 Task: Open Card Landing Page Optimization in Board Sales Forecasting and Budgeting to Workspace Advertising Technology and add a team member Softage.3@softage.net, a label Green, a checklist Home Improvement, an attachment from your computer, a color Green and finally, add a card description 'Plan and execute company team-building workshop' and a comment 'We should approach this task with enthusiasm as it has the potential to generate significant value for our company.'. Add a start date 'Jan 03, 1900' with a due date 'Jan 10, 1900'
Action: Mouse moved to (251, 142)
Screenshot: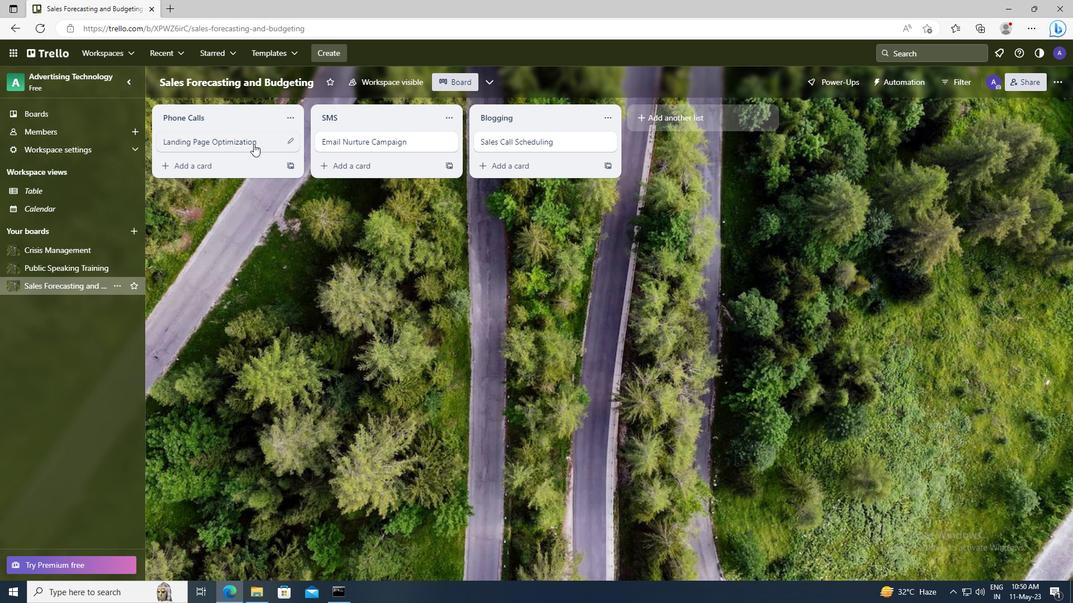 
Action: Mouse pressed left at (251, 142)
Screenshot: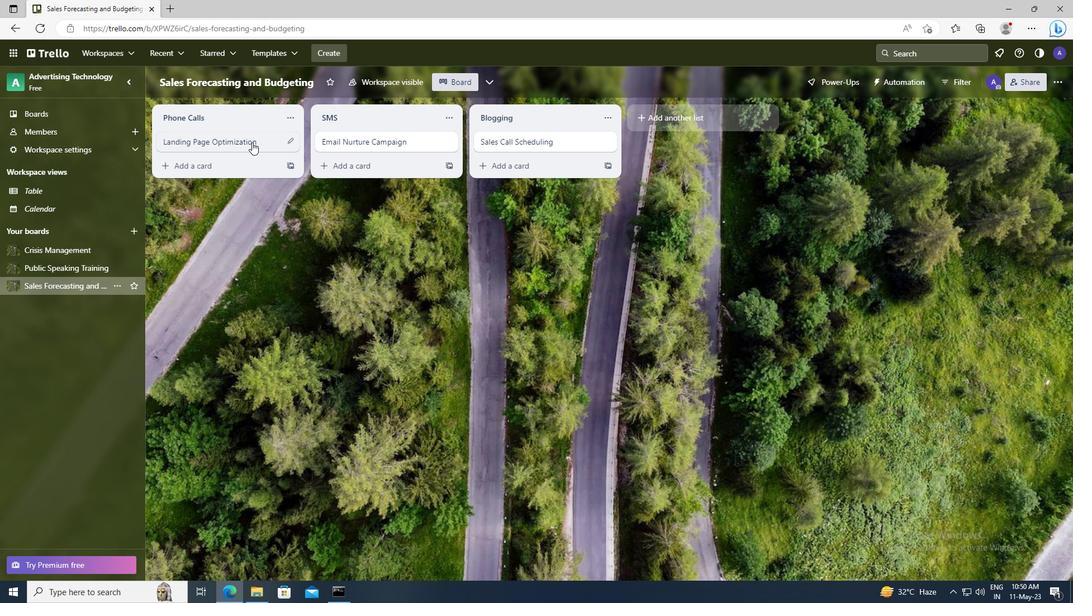 
Action: Mouse moved to (673, 136)
Screenshot: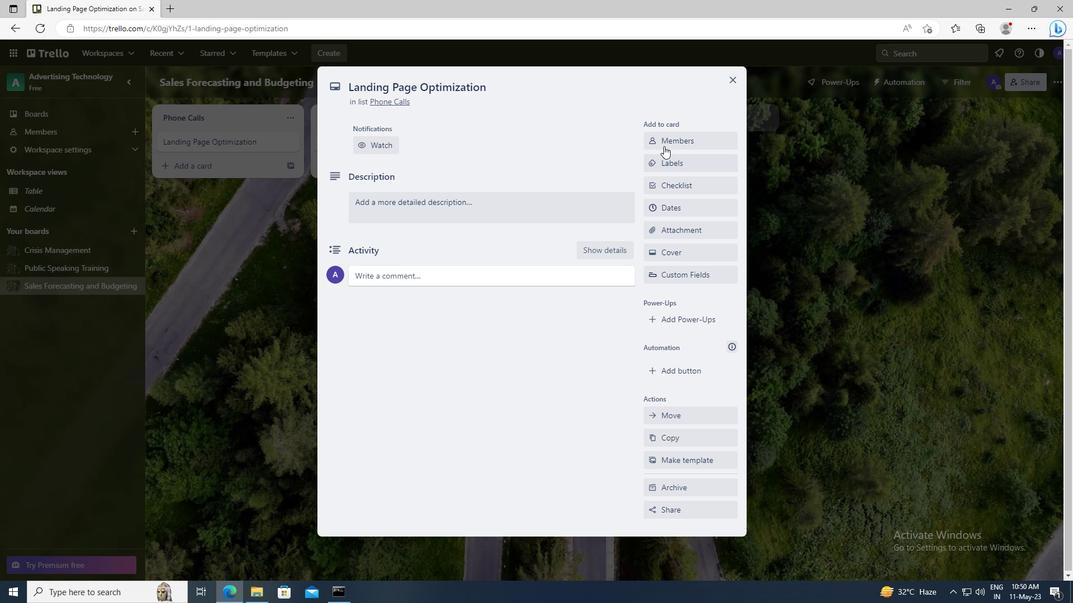 
Action: Mouse pressed left at (673, 136)
Screenshot: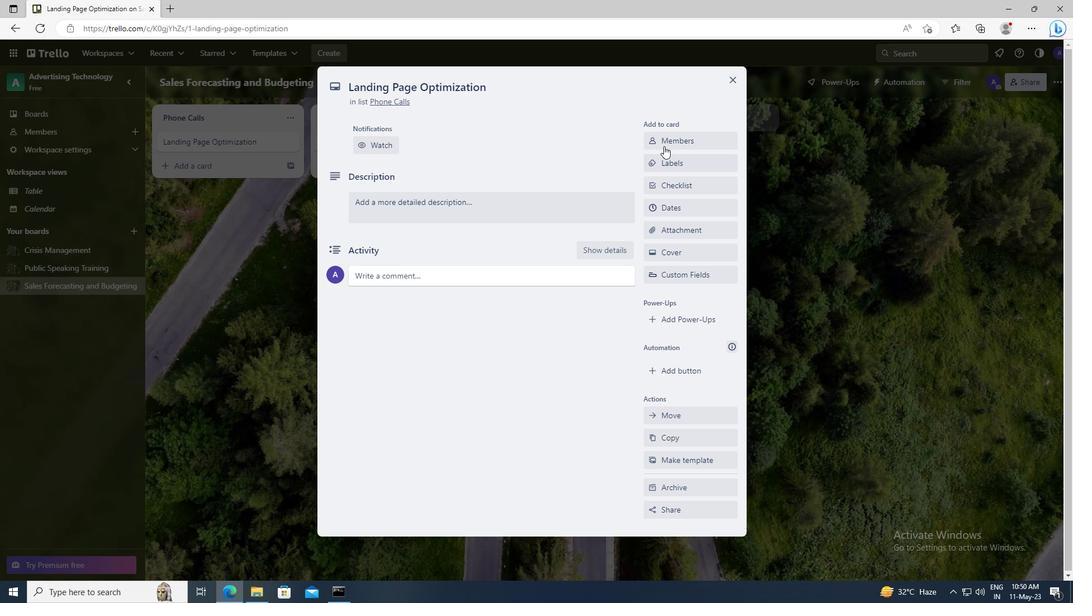 
Action: Mouse moved to (683, 190)
Screenshot: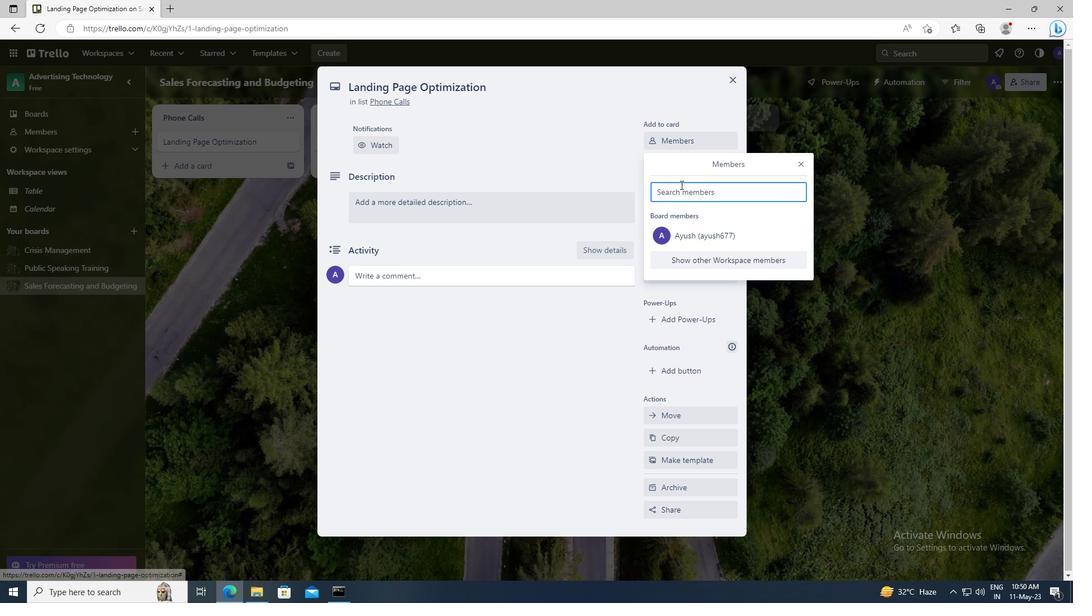 
Action: Mouse pressed left at (683, 190)
Screenshot: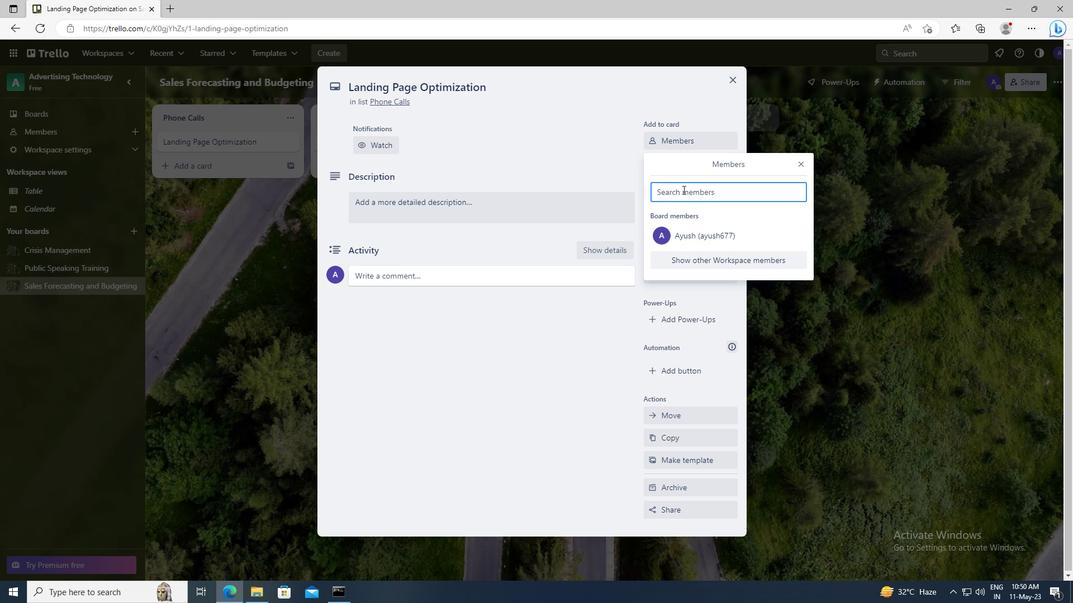 
Action: Key pressed <Key.shift>SOFTAGE.3
Screenshot: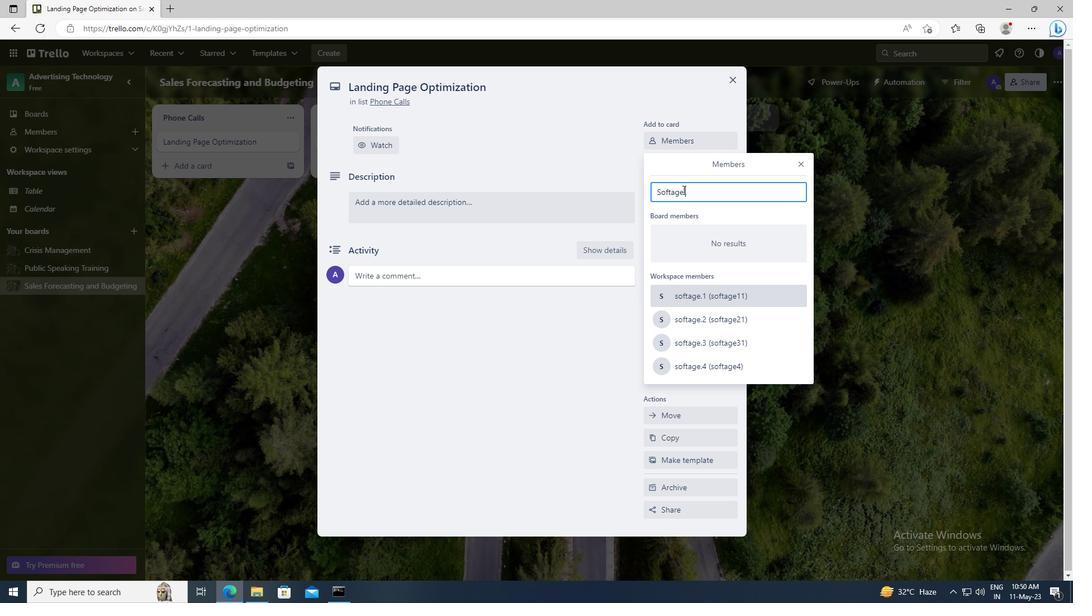 
Action: Mouse moved to (699, 299)
Screenshot: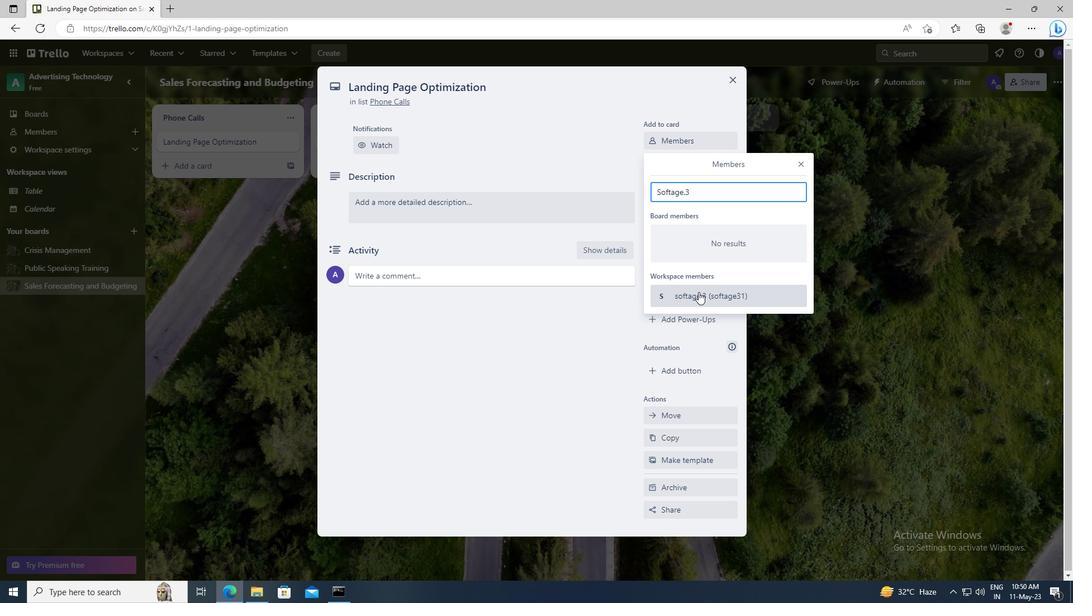 
Action: Mouse pressed left at (699, 299)
Screenshot: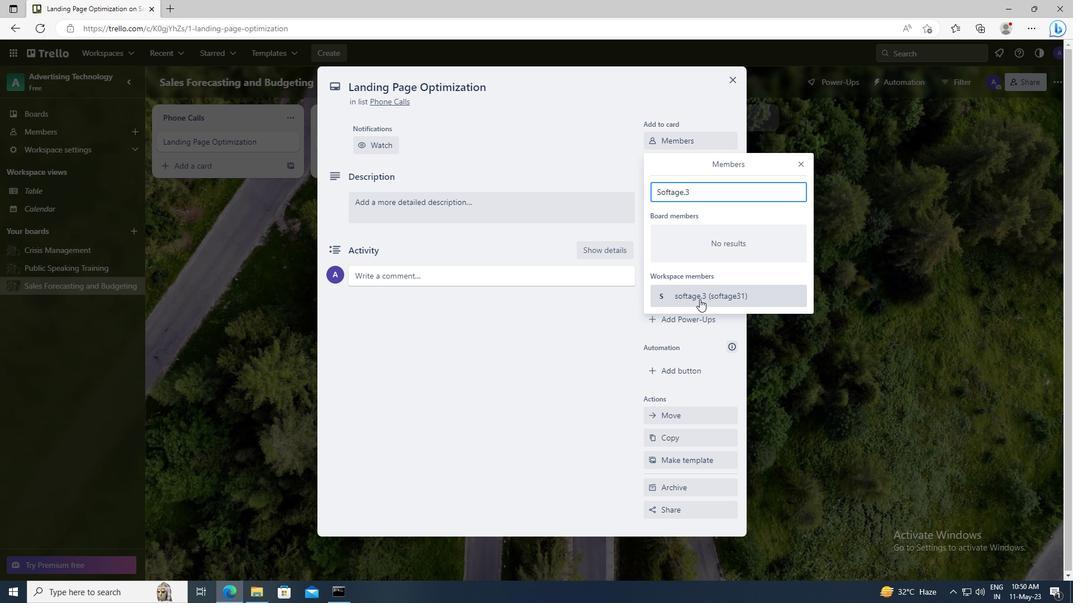 
Action: Mouse moved to (800, 164)
Screenshot: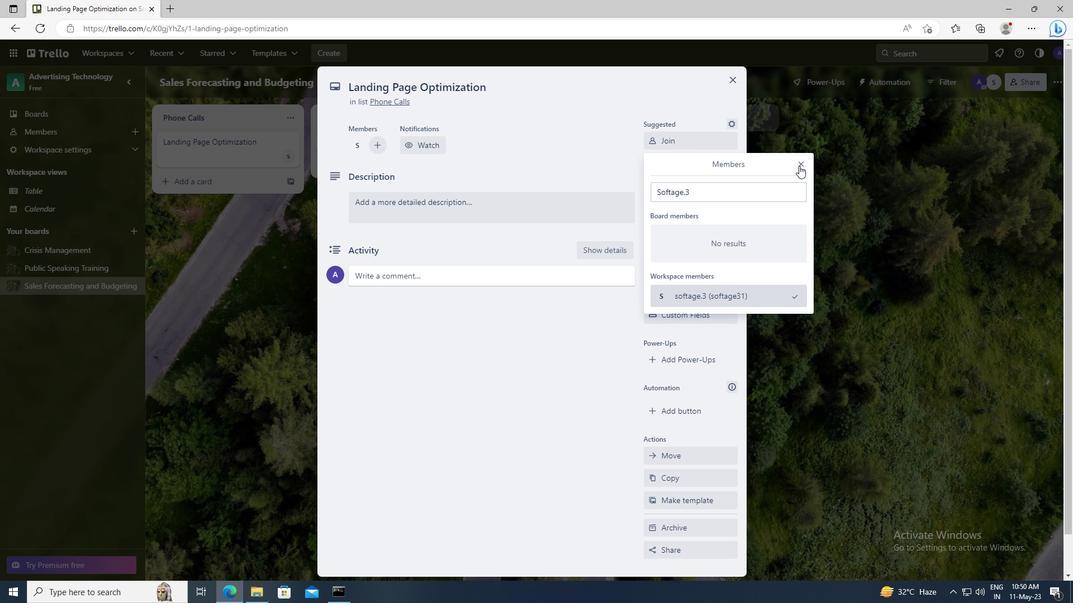 
Action: Mouse pressed left at (800, 164)
Screenshot: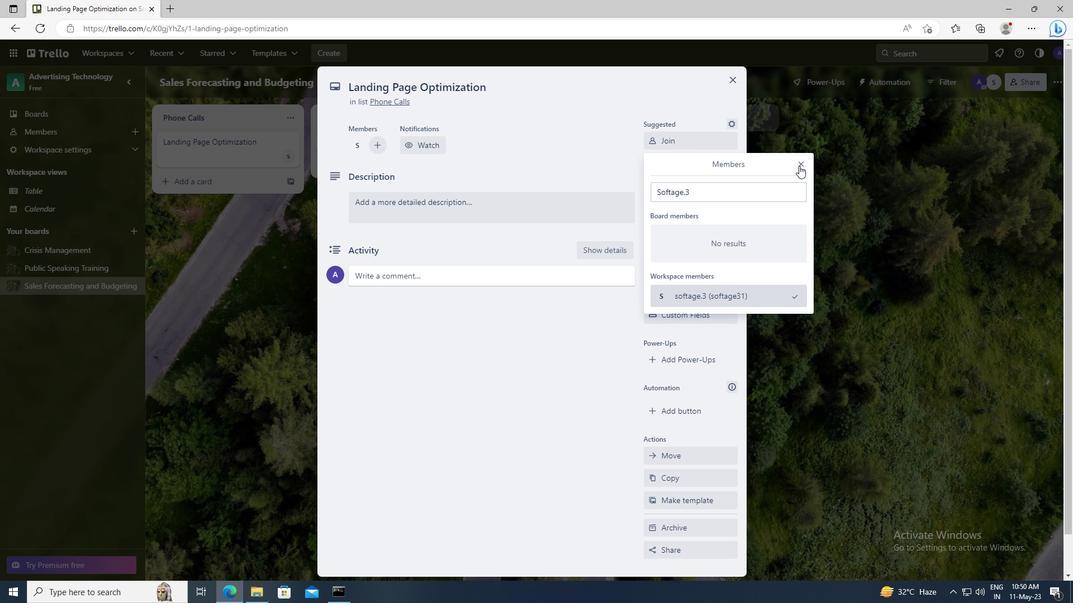 
Action: Mouse moved to (687, 197)
Screenshot: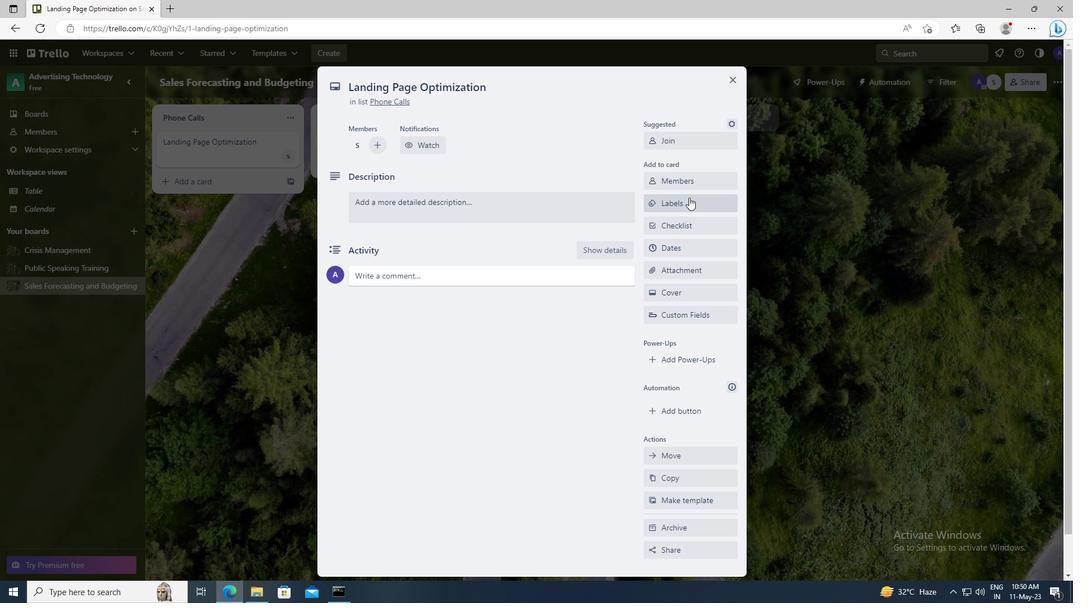 
Action: Mouse pressed left at (687, 197)
Screenshot: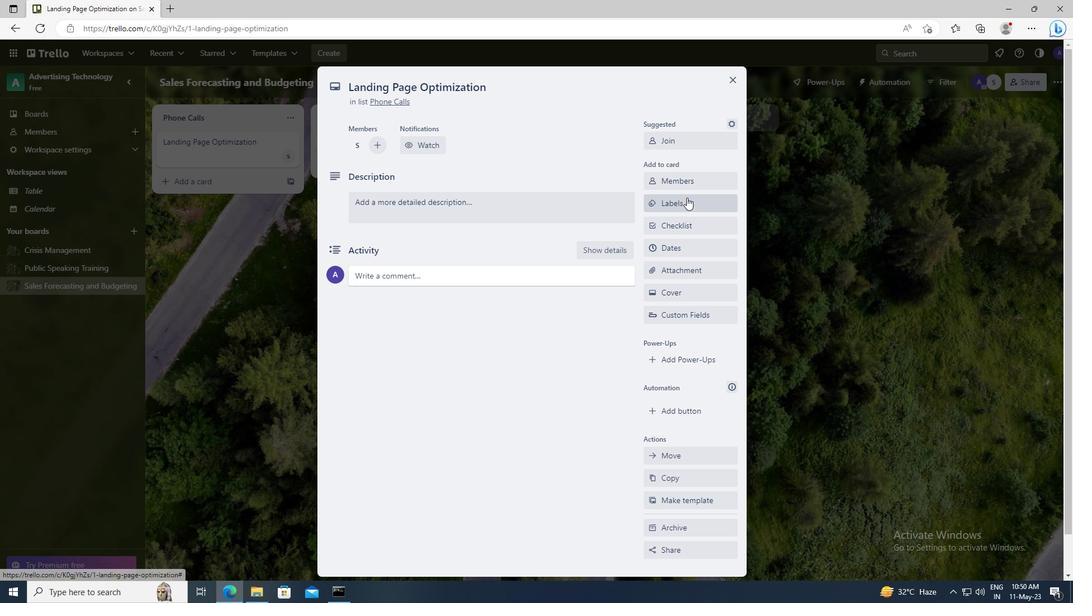 
Action: Mouse moved to (713, 423)
Screenshot: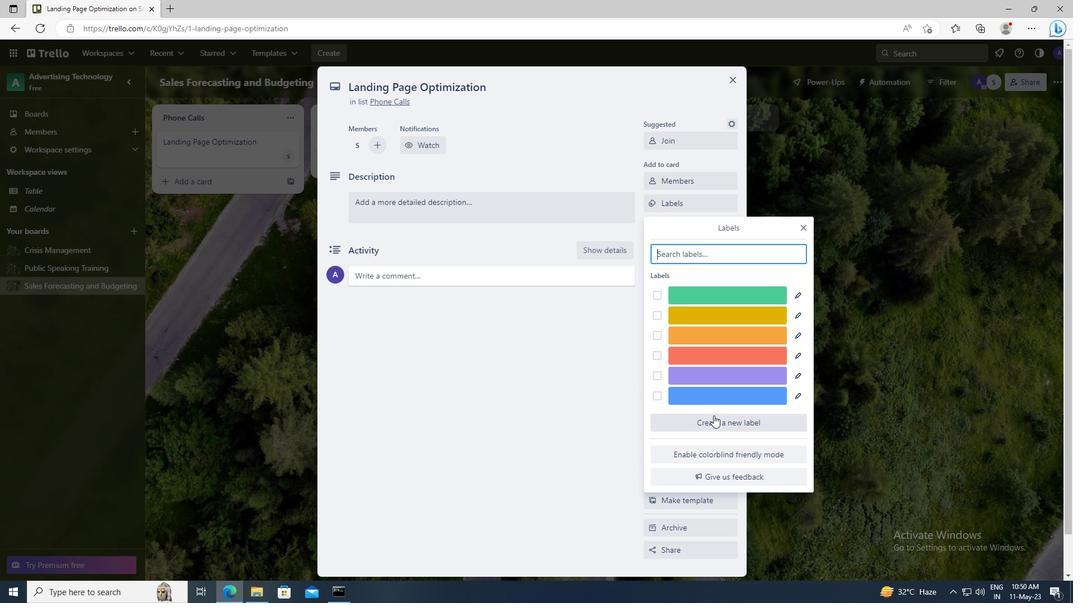 
Action: Mouse pressed left at (713, 423)
Screenshot: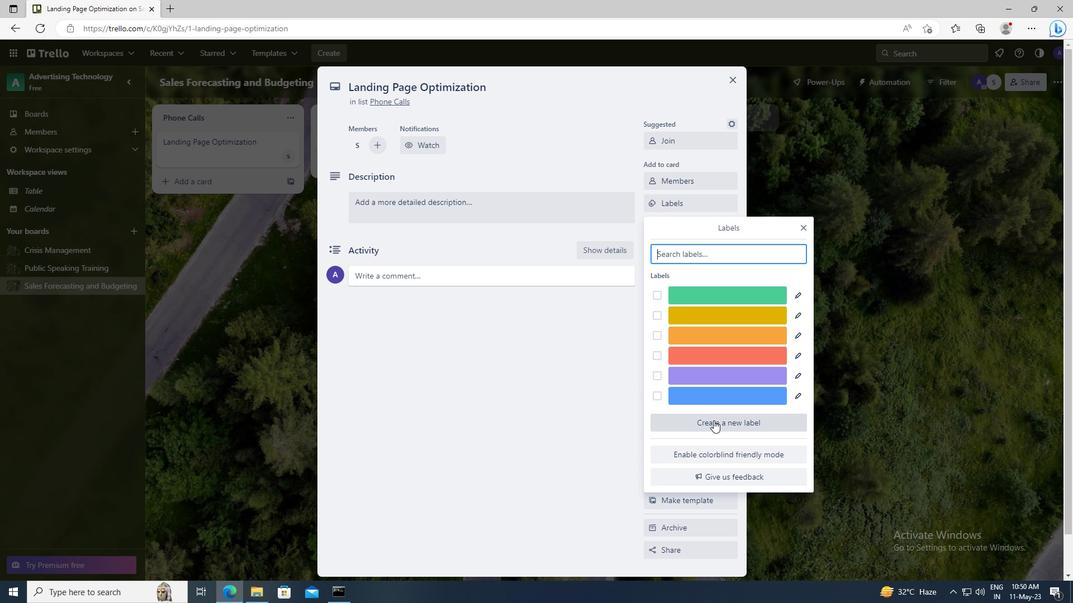 
Action: Mouse moved to (669, 392)
Screenshot: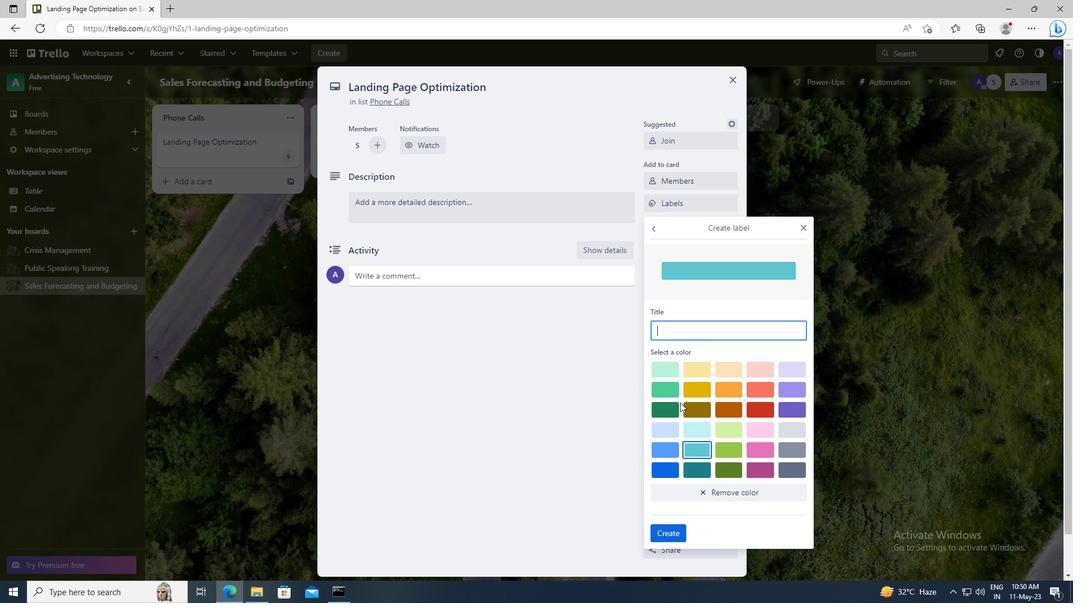 
Action: Mouse pressed left at (669, 392)
Screenshot: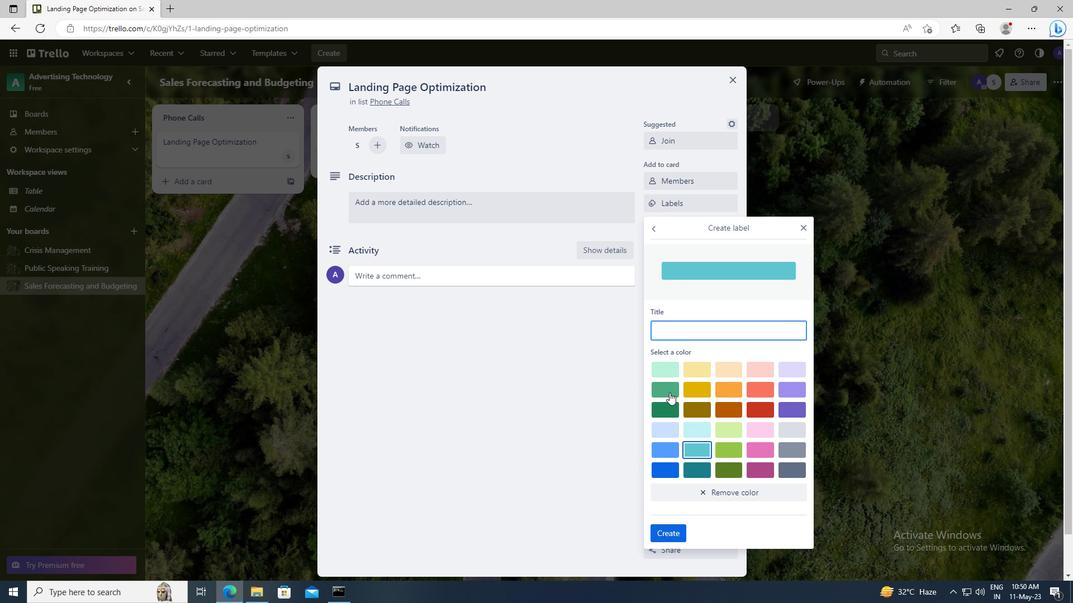 
Action: Mouse moved to (671, 535)
Screenshot: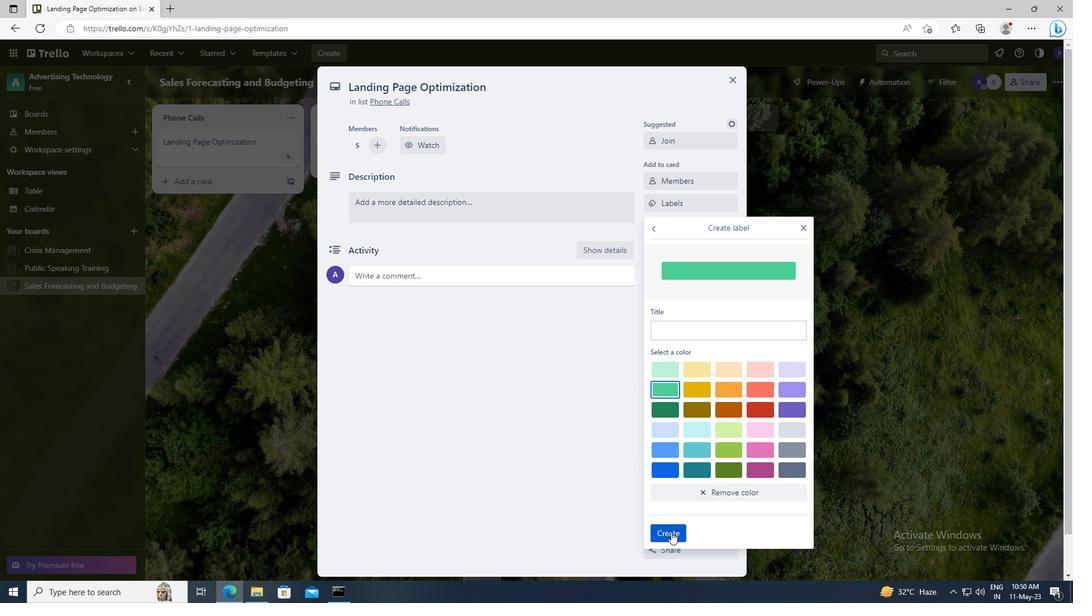
Action: Mouse pressed left at (671, 535)
Screenshot: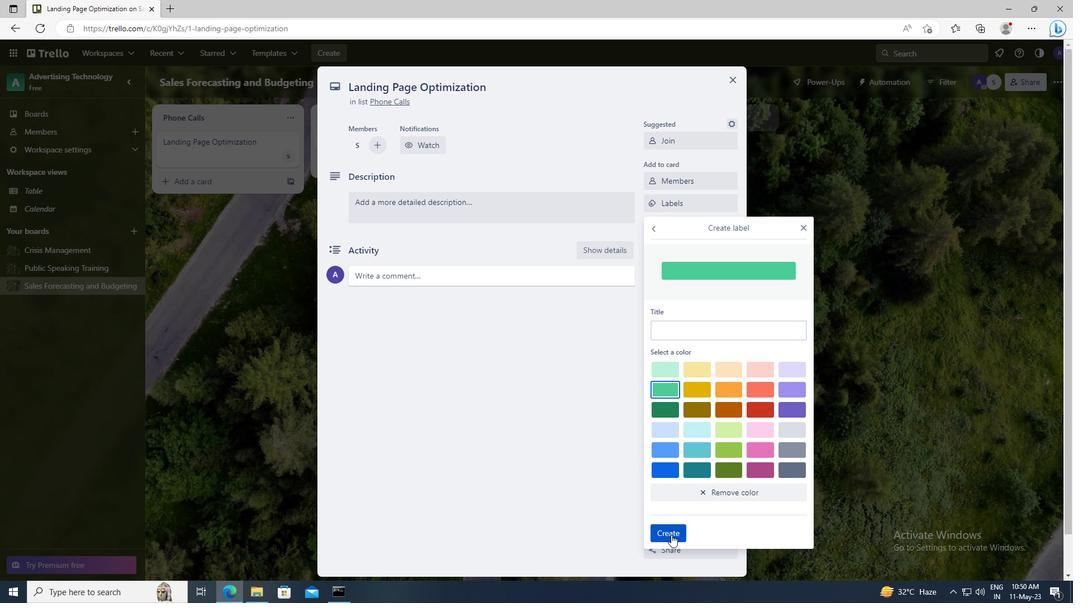 
Action: Mouse moved to (803, 225)
Screenshot: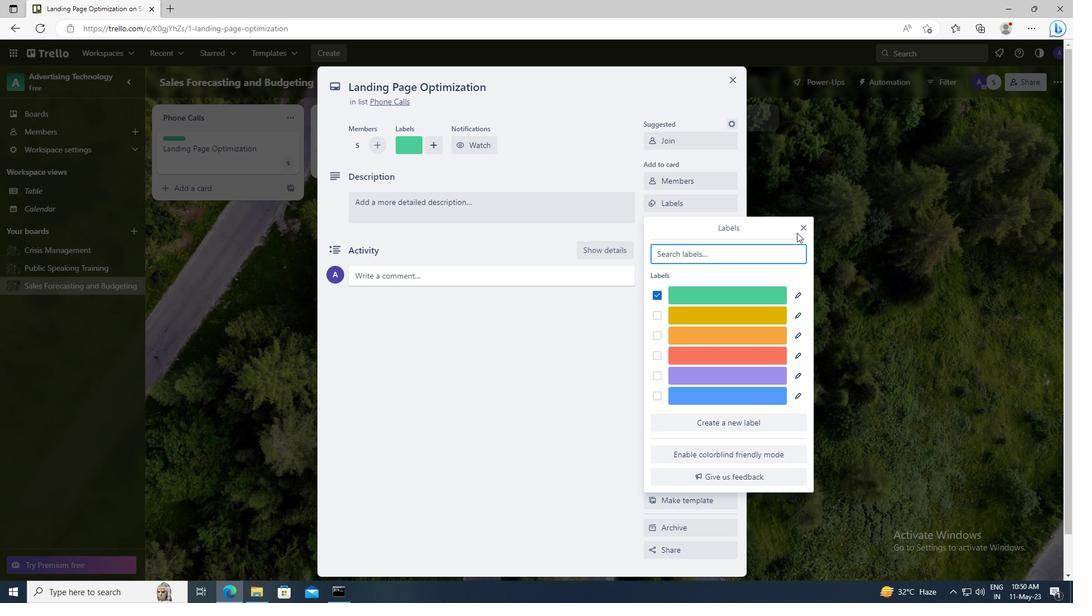 
Action: Mouse pressed left at (803, 225)
Screenshot: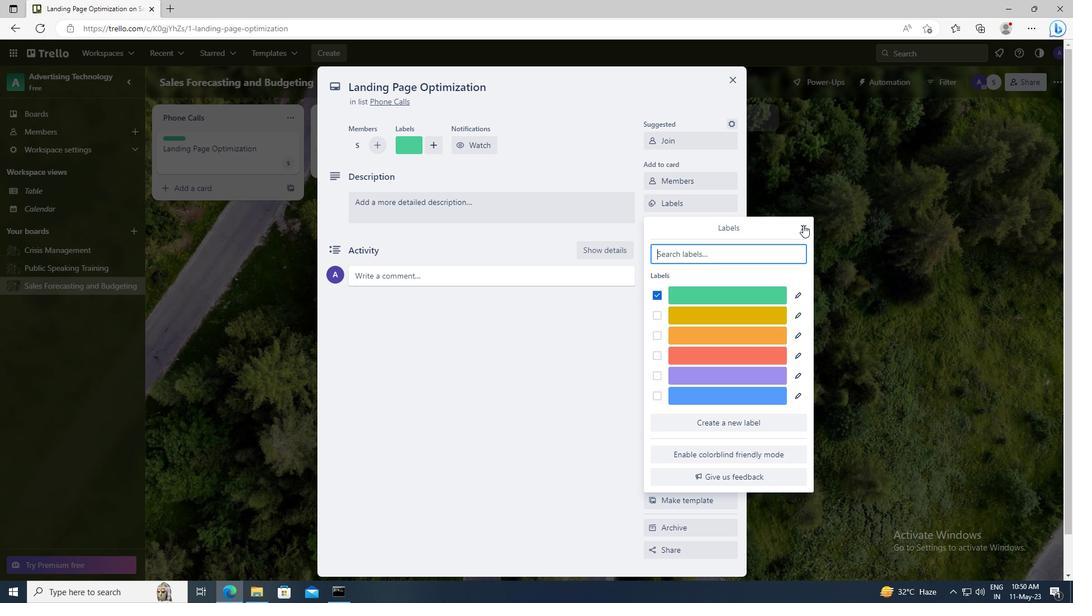 
Action: Mouse moved to (689, 220)
Screenshot: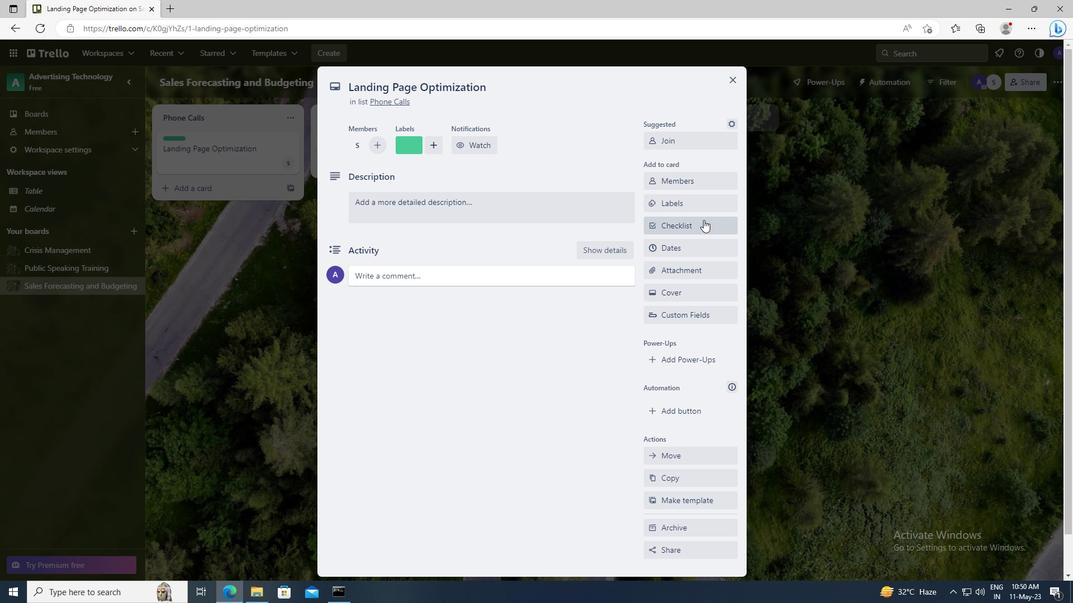 
Action: Mouse pressed left at (689, 220)
Screenshot: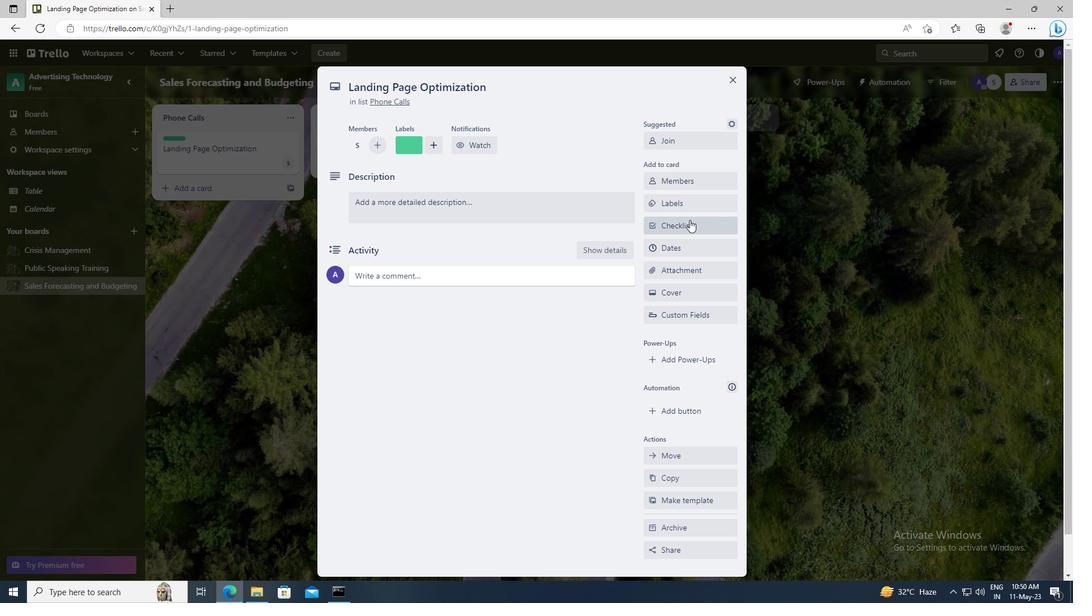 
Action: Key pressed <Key.shift>HOME<Key.space><Key.shift>IMPROVEMENT
Screenshot: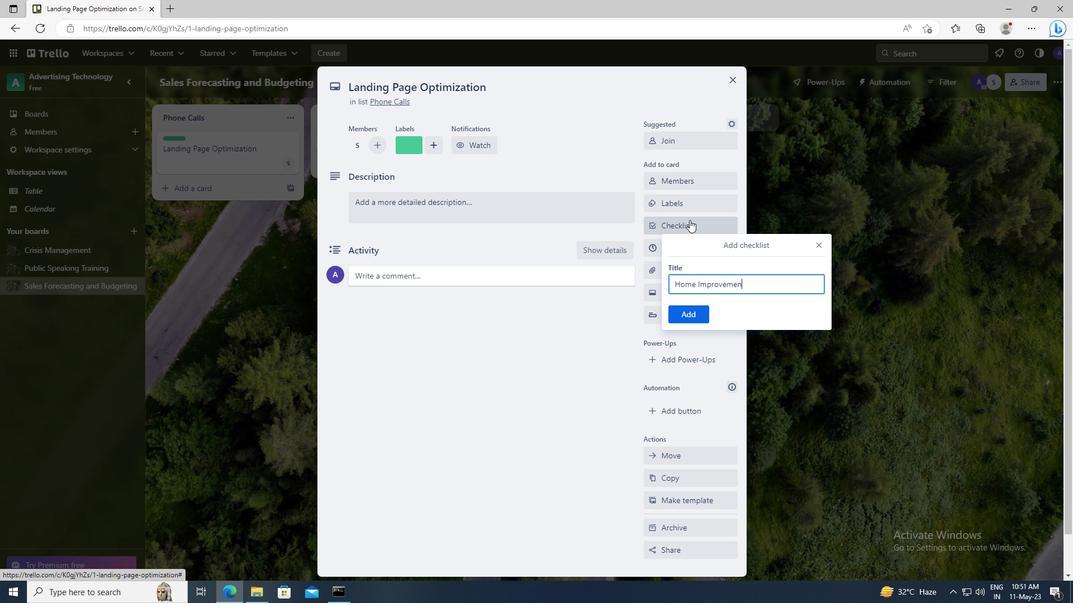 
Action: Mouse moved to (686, 314)
Screenshot: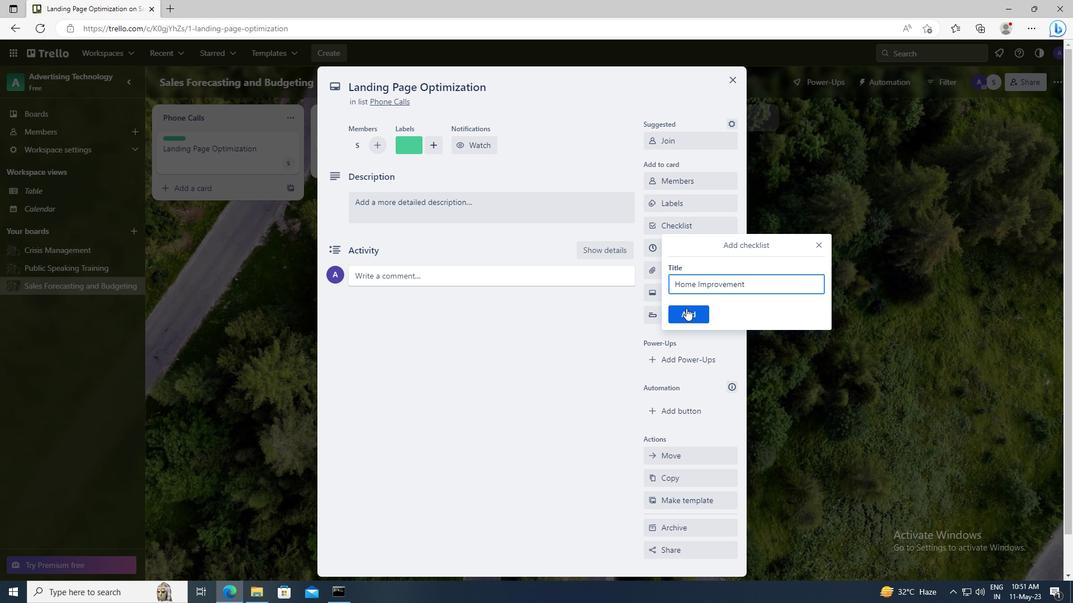 
Action: Mouse pressed left at (686, 314)
Screenshot: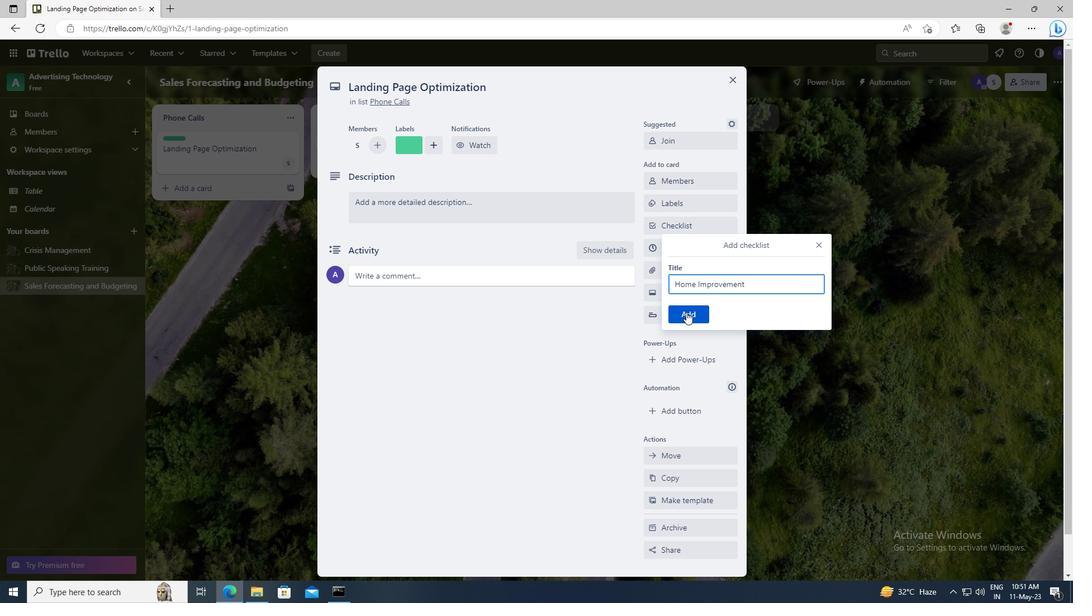 
Action: Mouse moved to (681, 269)
Screenshot: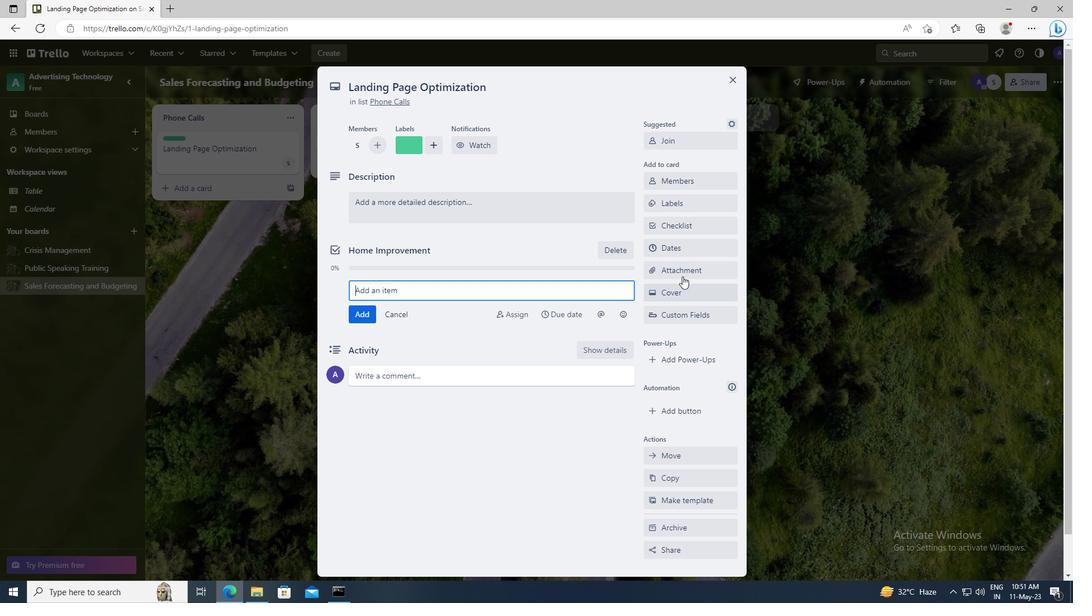 
Action: Mouse pressed left at (681, 269)
Screenshot: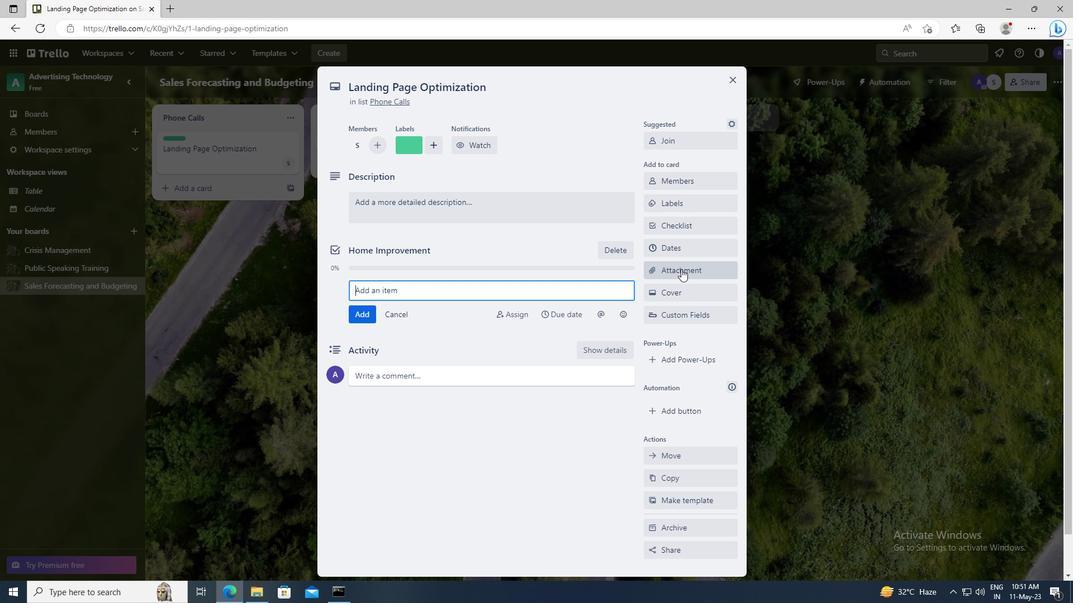 
Action: Mouse moved to (684, 318)
Screenshot: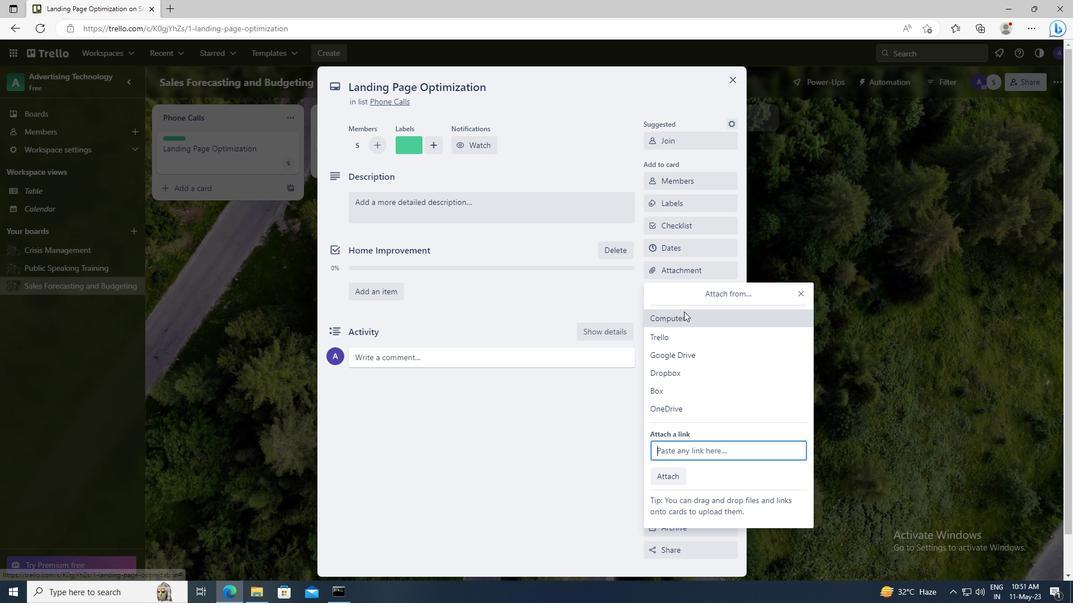 
Action: Mouse pressed left at (684, 318)
Screenshot: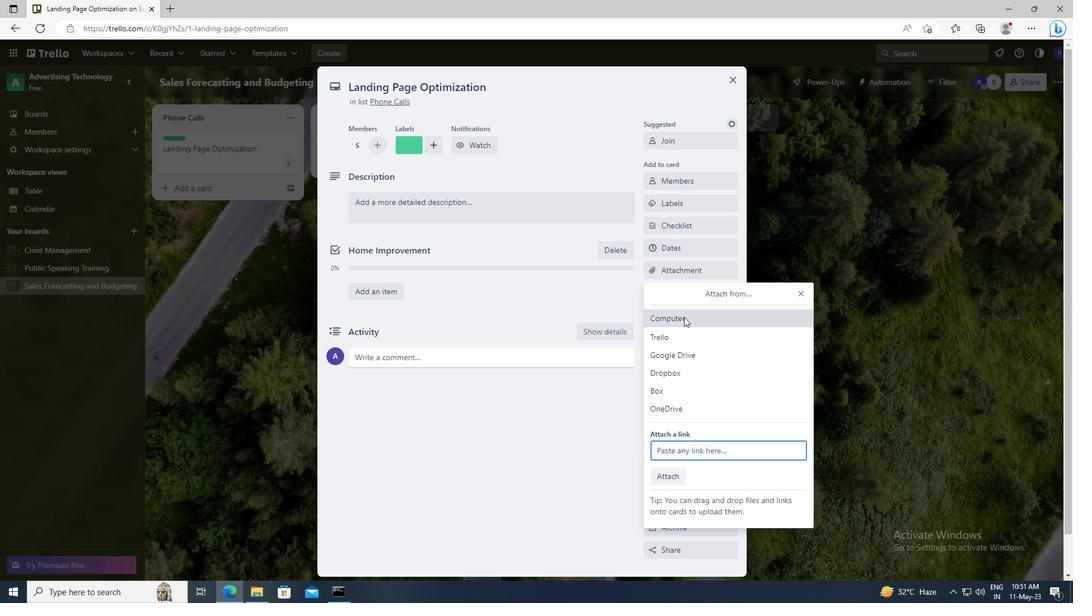 
Action: Mouse moved to (299, 98)
Screenshot: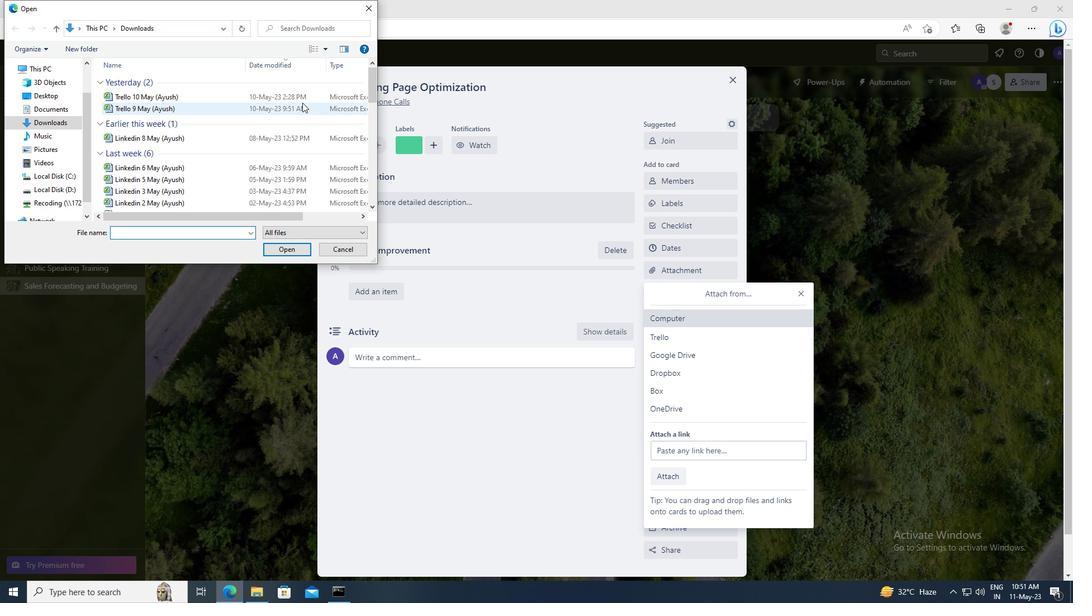 
Action: Mouse pressed left at (299, 98)
Screenshot: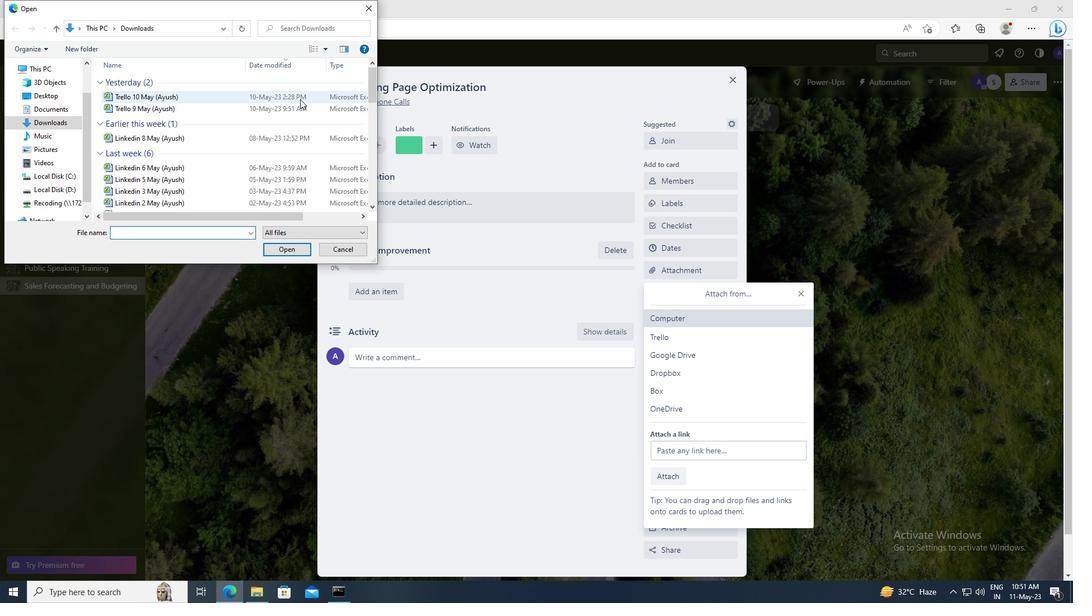 
Action: Mouse moved to (293, 249)
Screenshot: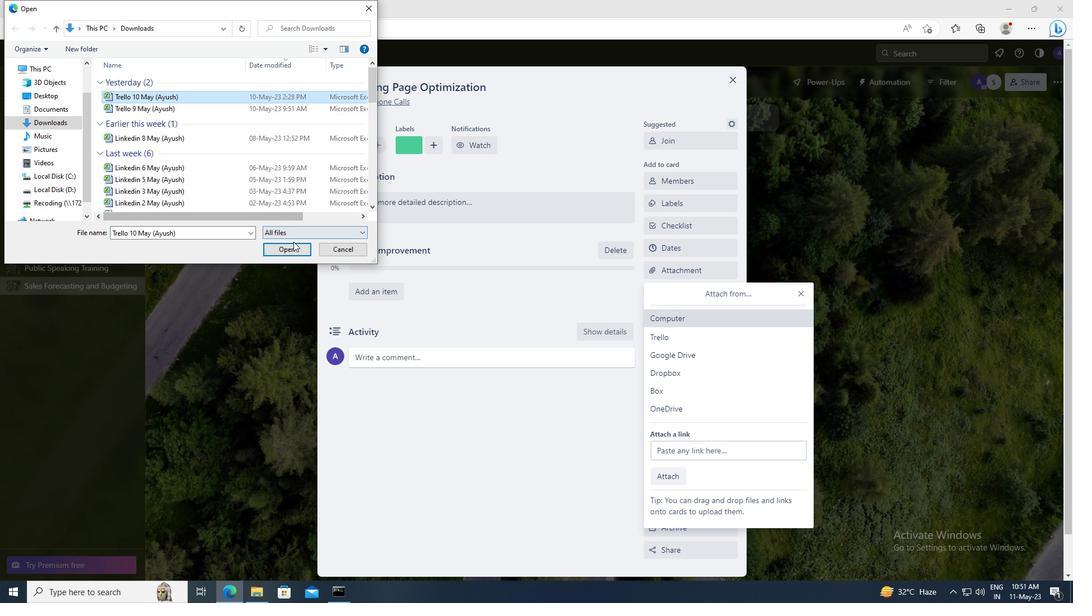 
Action: Mouse pressed left at (293, 249)
Screenshot: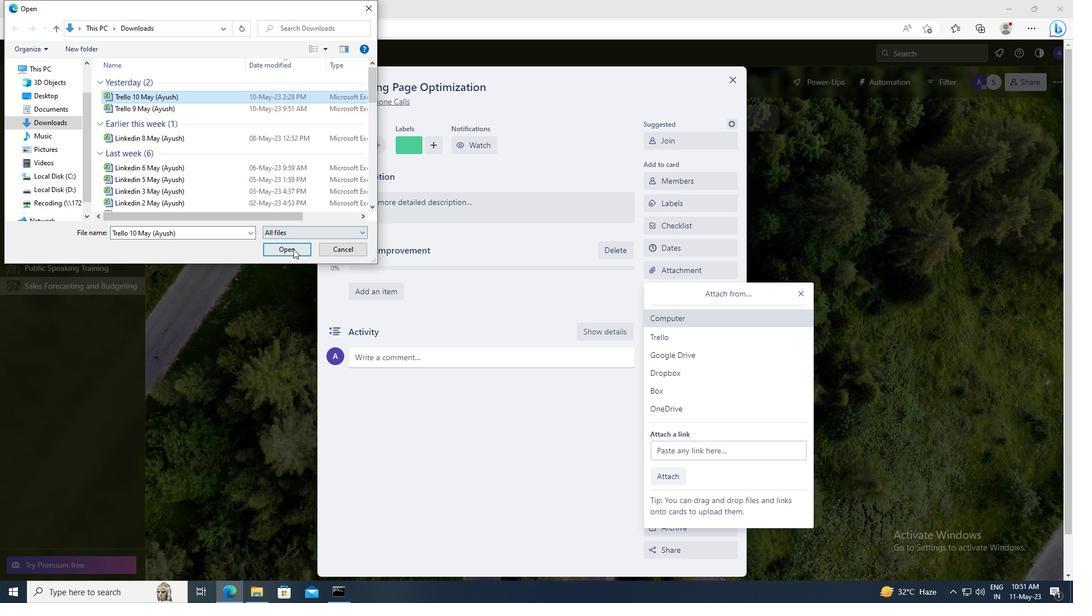 
Action: Mouse moved to (659, 295)
Screenshot: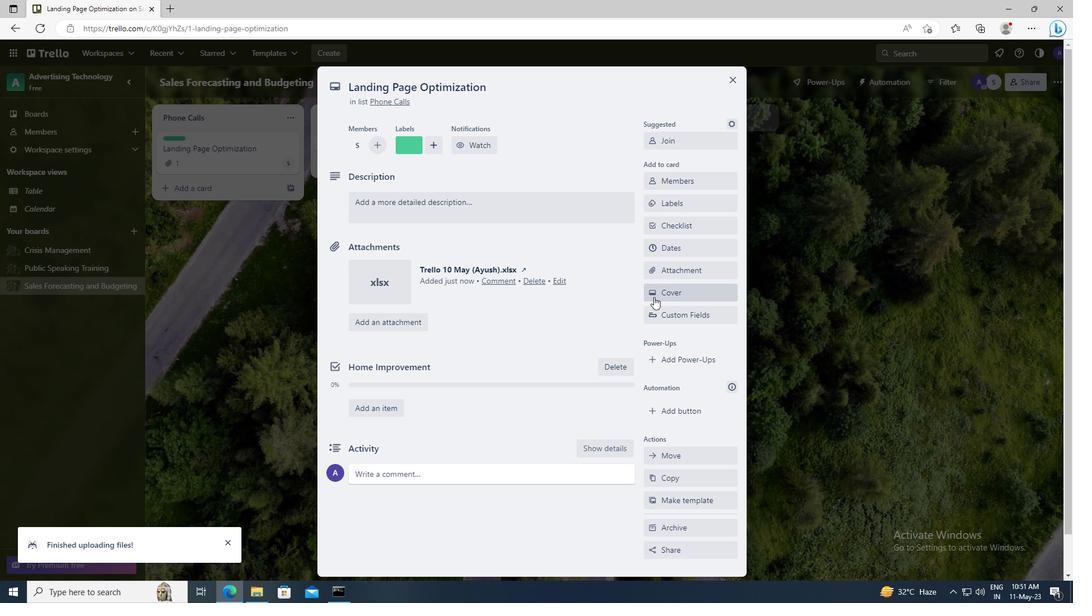 
Action: Mouse pressed left at (659, 295)
Screenshot: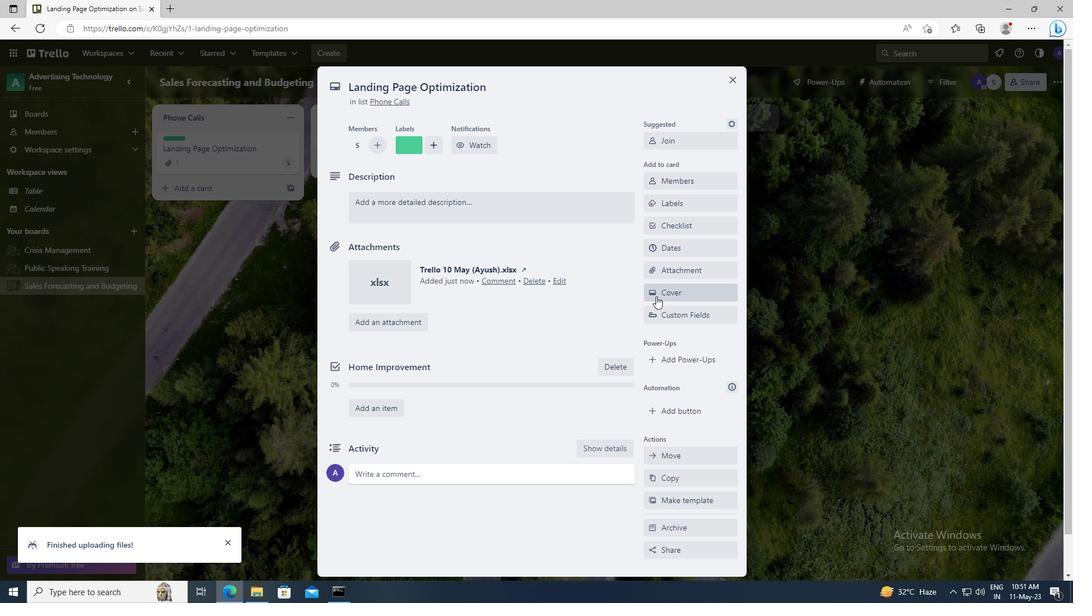 
Action: Mouse moved to (661, 360)
Screenshot: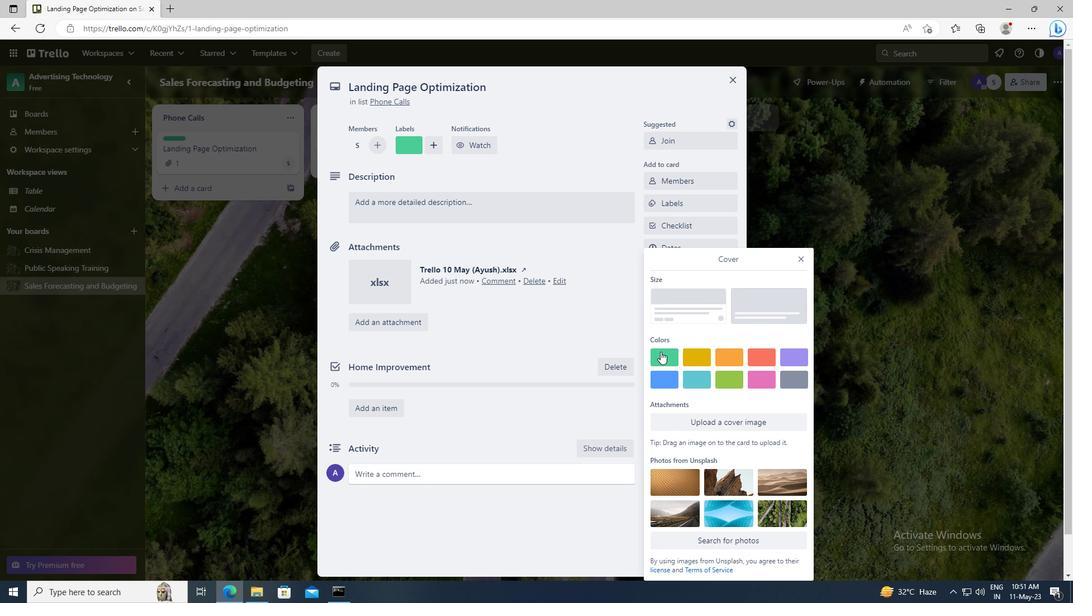 
Action: Mouse pressed left at (661, 360)
Screenshot: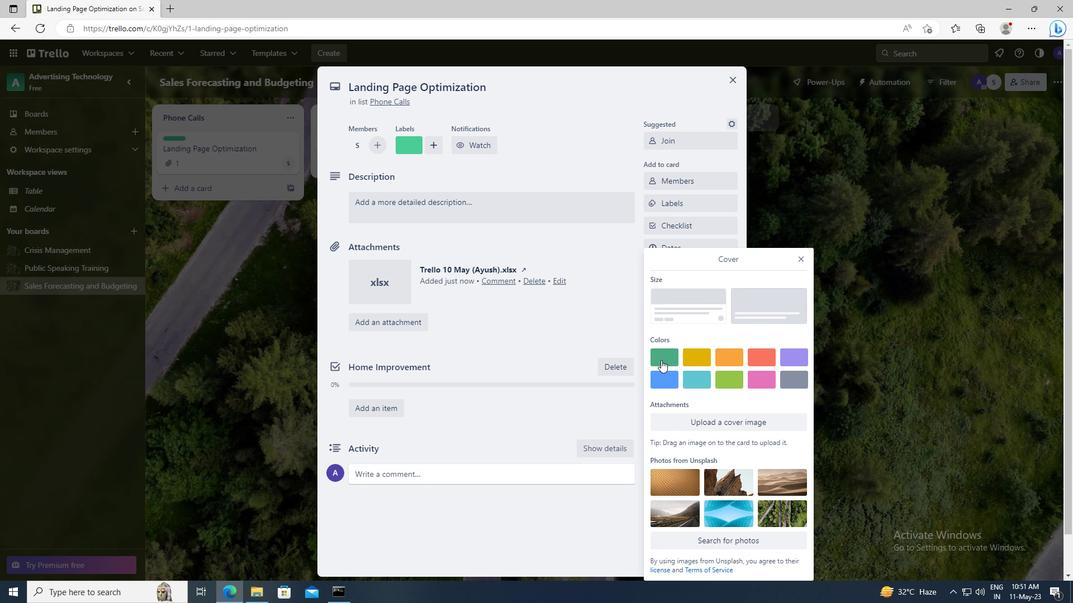 
Action: Mouse moved to (801, 239)
Screenshot: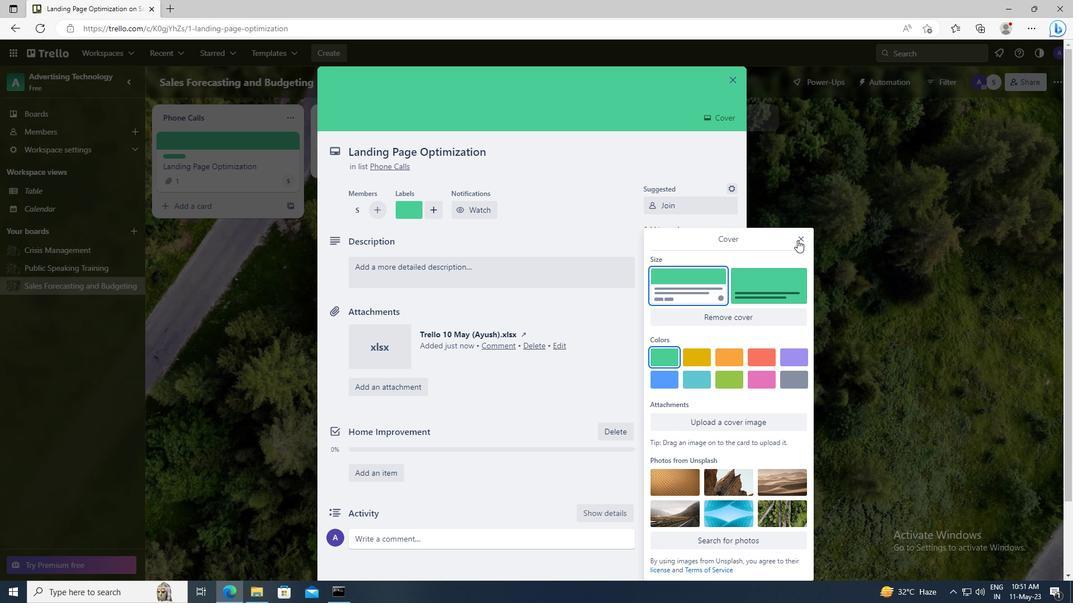 
Action: Mouse pressed left at (801, 239)
Screenshot: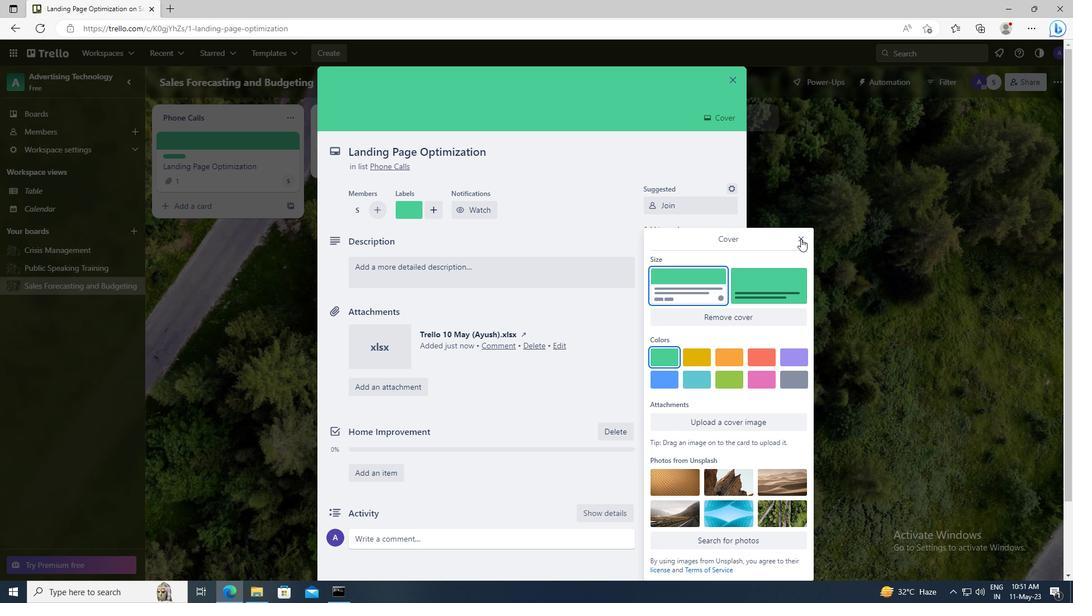 
Action: Mouse moved to (414, 278)
Screenshot: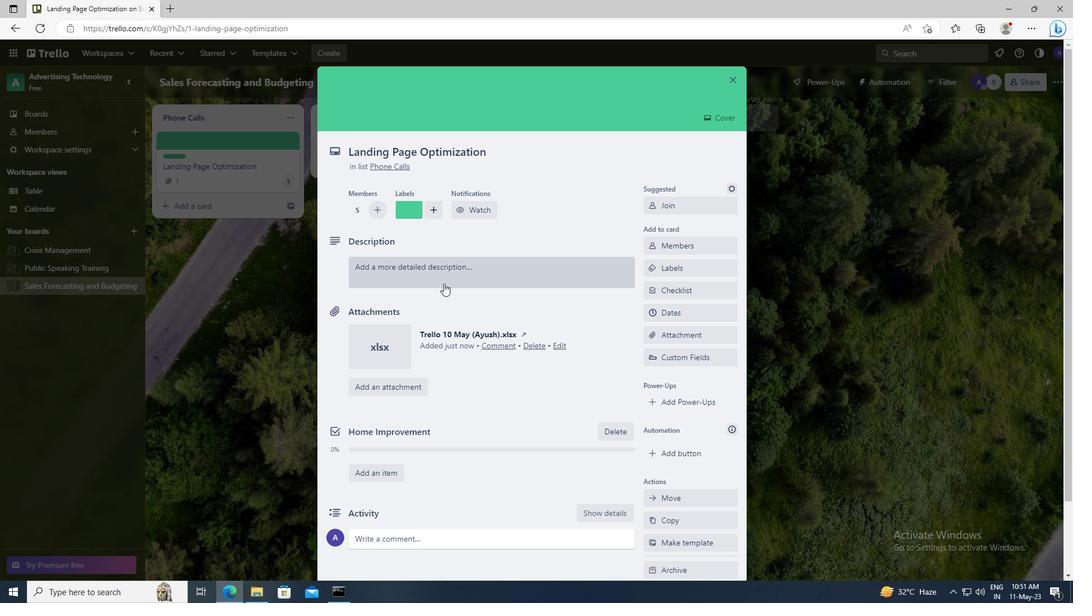 
Action: Mouse pressed left at (414, 278)
Screenshot: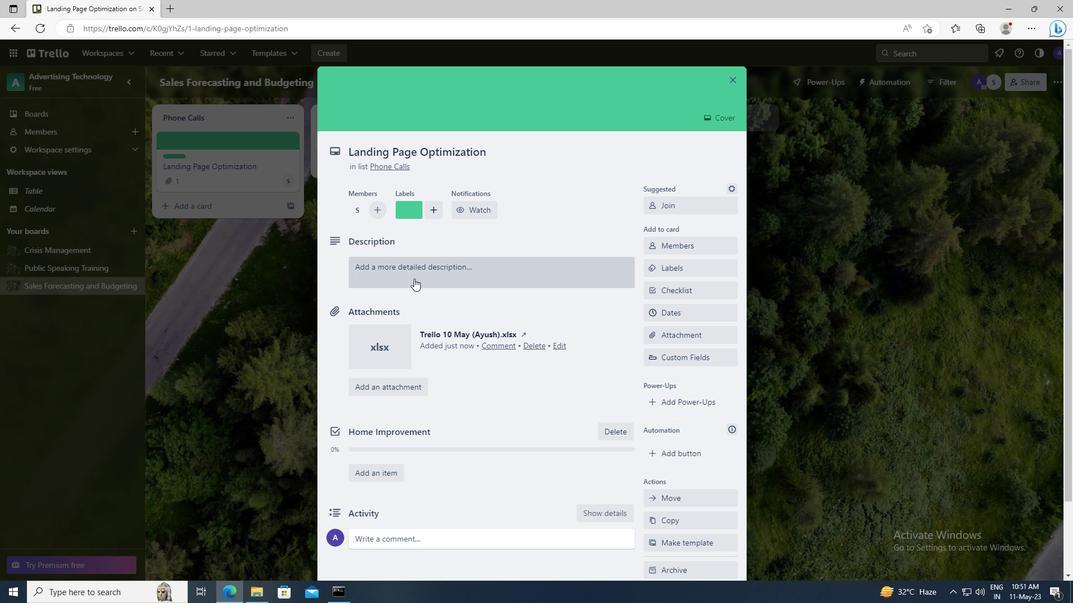 
Action: Key pressed <Key.shift>PLAN<Key.space>AND<Key.space>EXECUTE<Key.space>COMPANY<Key.space>TEAM-BUILDING<Key.space>WORKSHOP
Screenshot: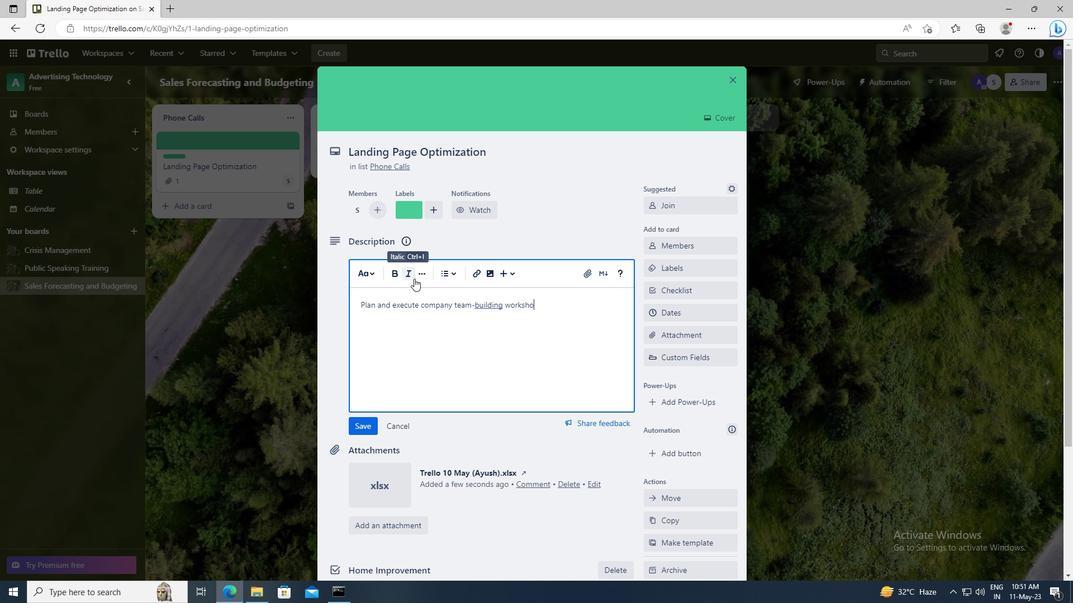 
Action: Mouse scrolled (414, 278) with delta (0, 0)
Screenshot: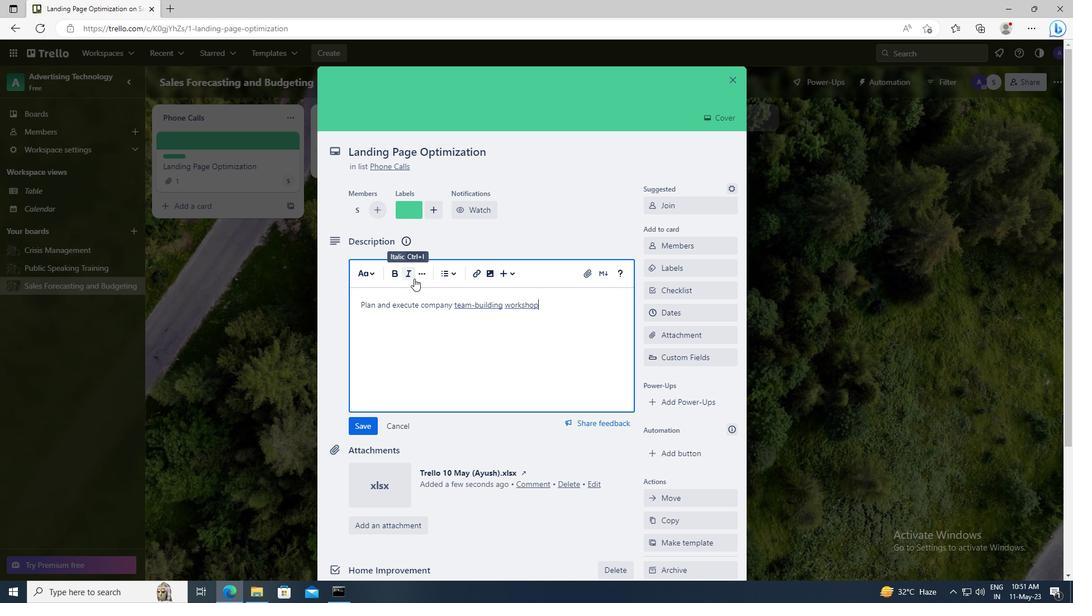
Action: Mouse moved to (368, 348)
Screenshot: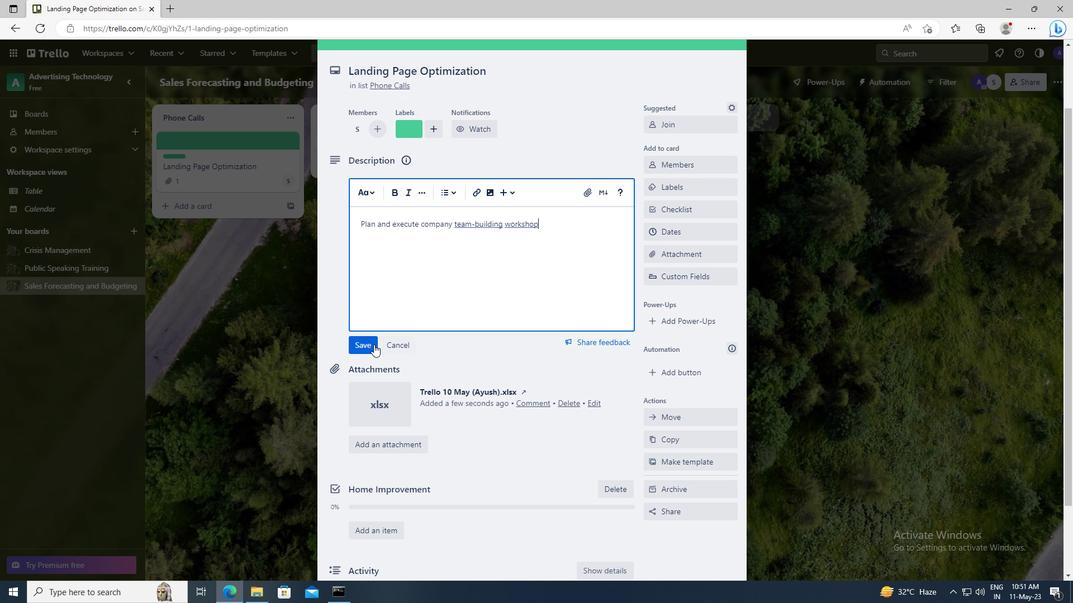 
Action: Mouse pressed left at (368, 348)
Screenshot: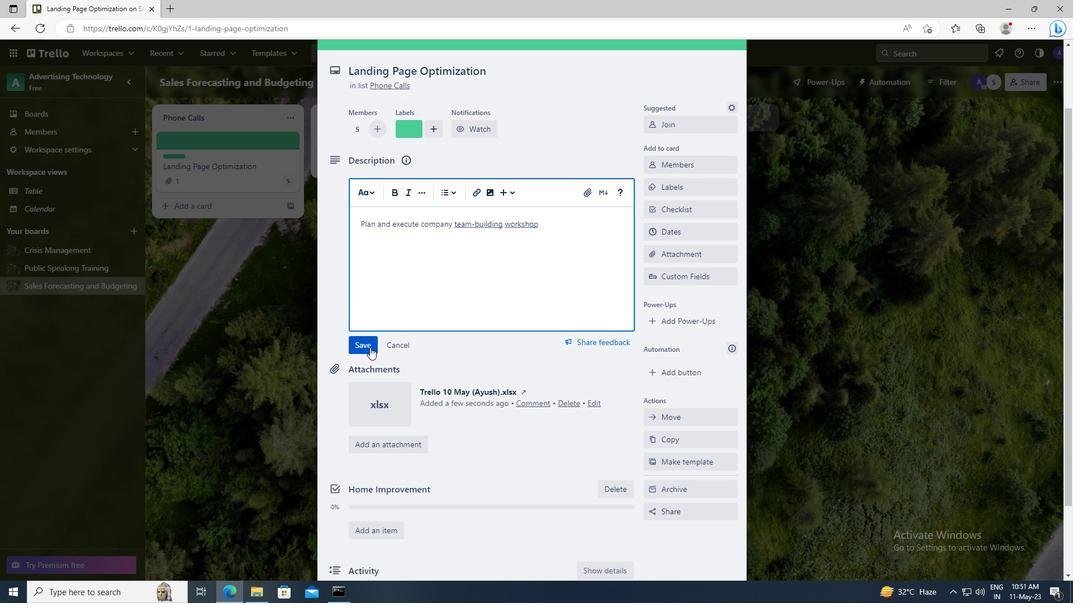 
Action: Mouse scrolled (368, 348) with delta (0, 0)
Screenshot: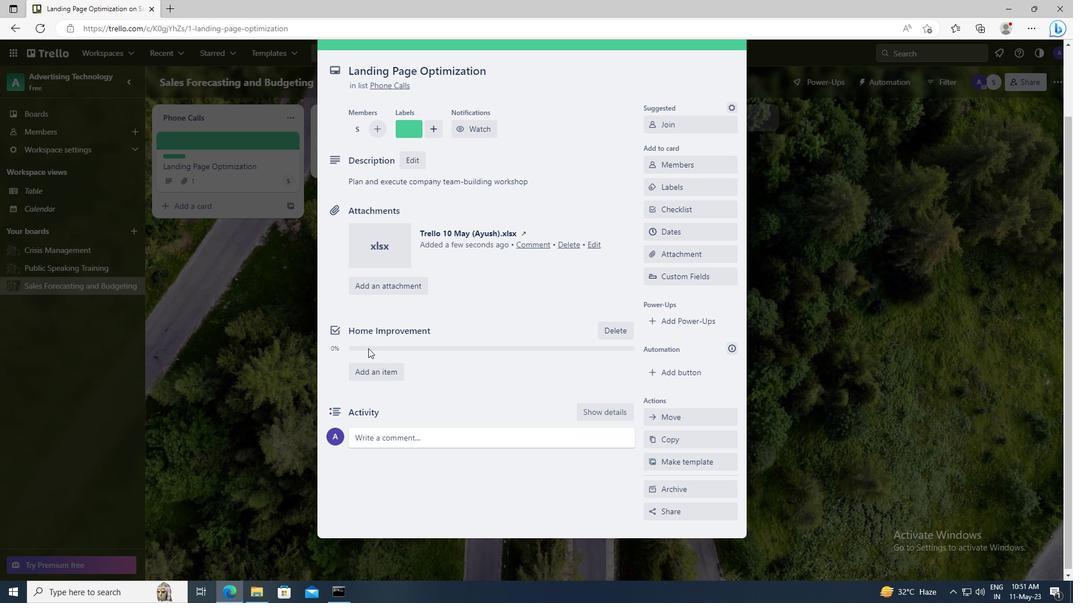 
Action: Mouse moved to (372, 437)
Screenshot: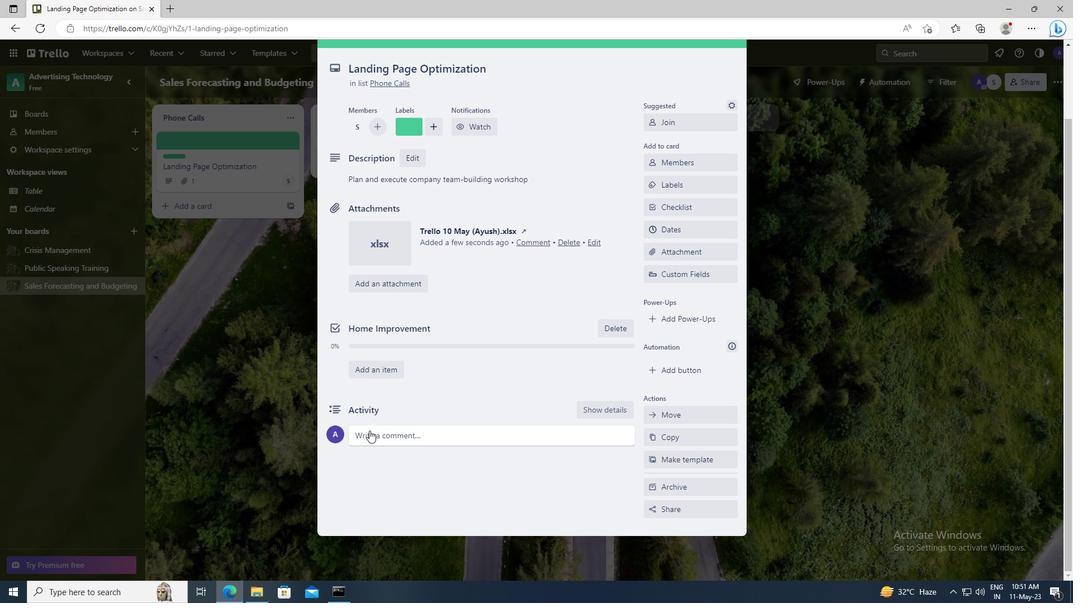 
Action: Mouse pressed left at (372, 437)
Screenshot: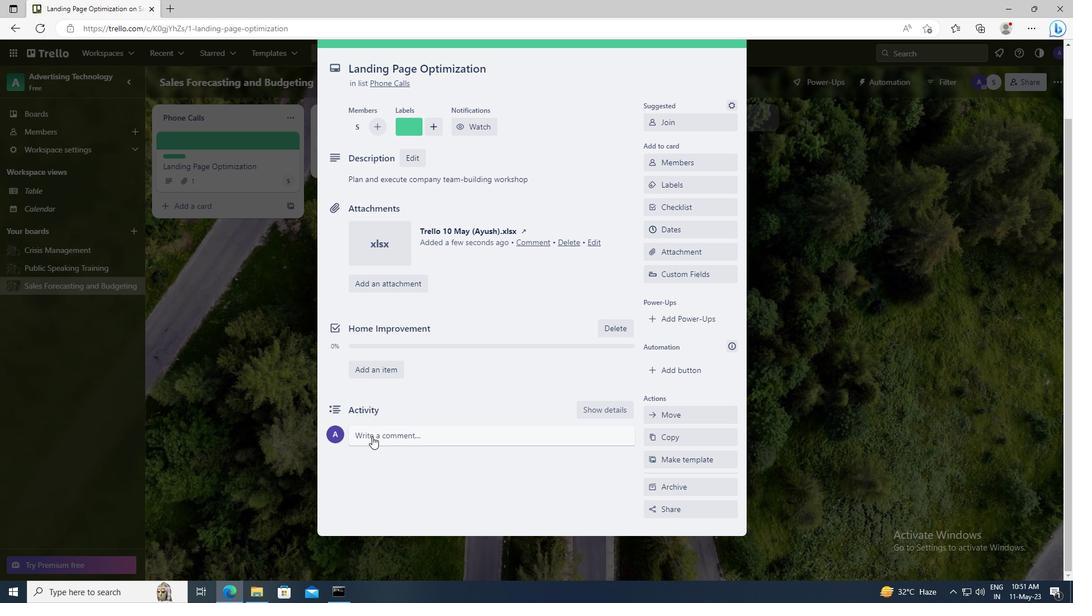 
Action: Key pressed <Key.shift>WE<Key.space>SHOULD<Key.space>APPROACH<Key.space>THIS<Key.space>TASK<Key.space>WITH<Key.space>ENTHUSIASM<Key.space>AS<Key.space>IT<Key.space>HAS<Key.space>THE<Key.space>POTENTIAL<Key.space>TO<Key.space>GENERATE<Key.space>SIGNIFICANT<Key.space>VALUE<Key.space>FOR<Key.space>OUR<Key.space>COMPANY.
Screenshot: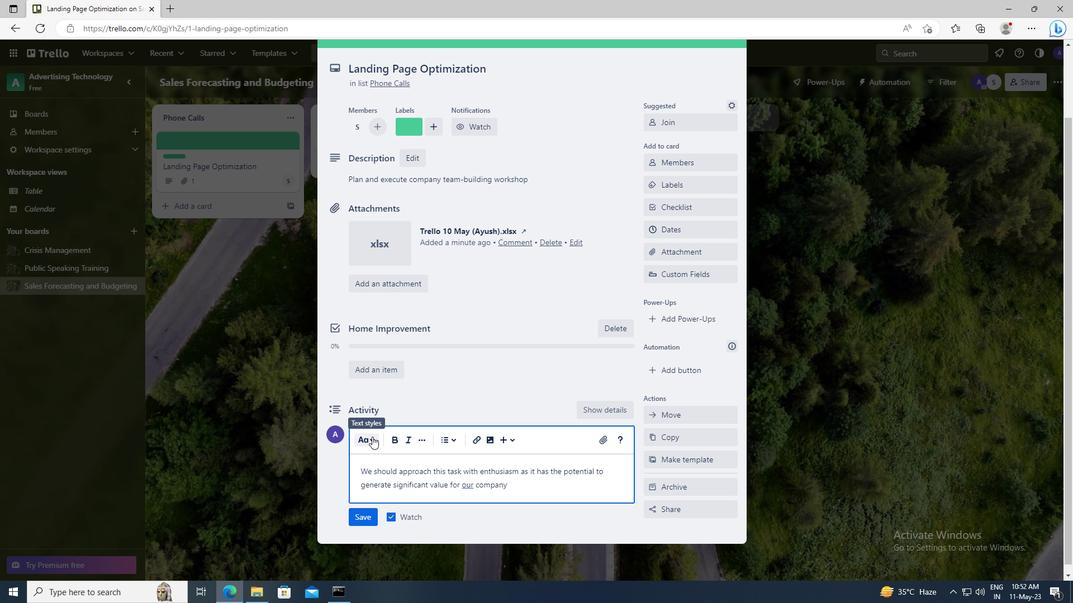 
Action: Mouse moved to (372, 514)
Screenshot: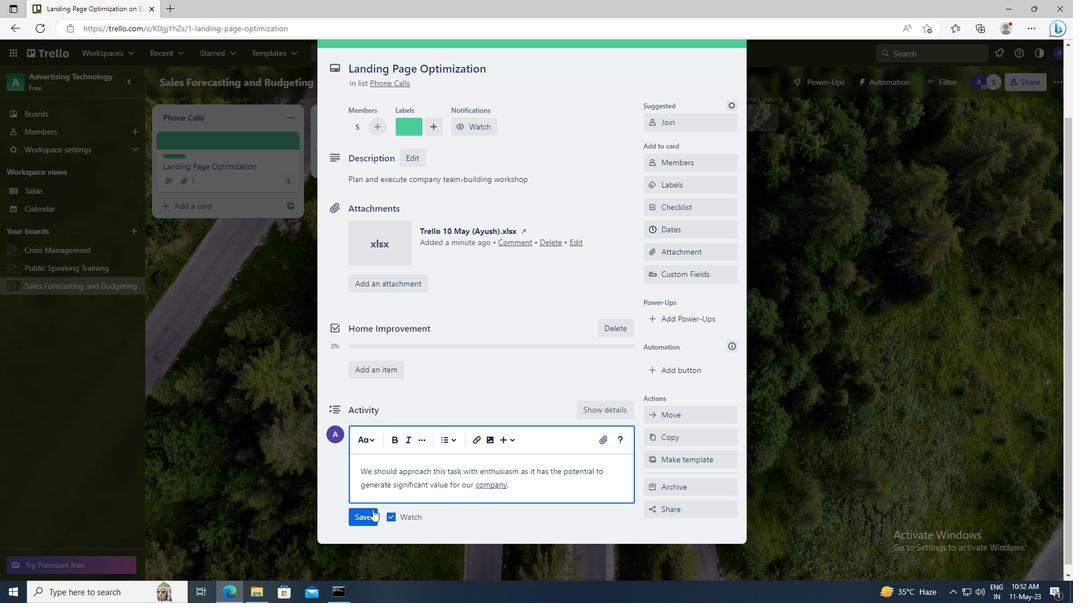 
Action: Mouse pressed left at (372, 514)
Screenshot: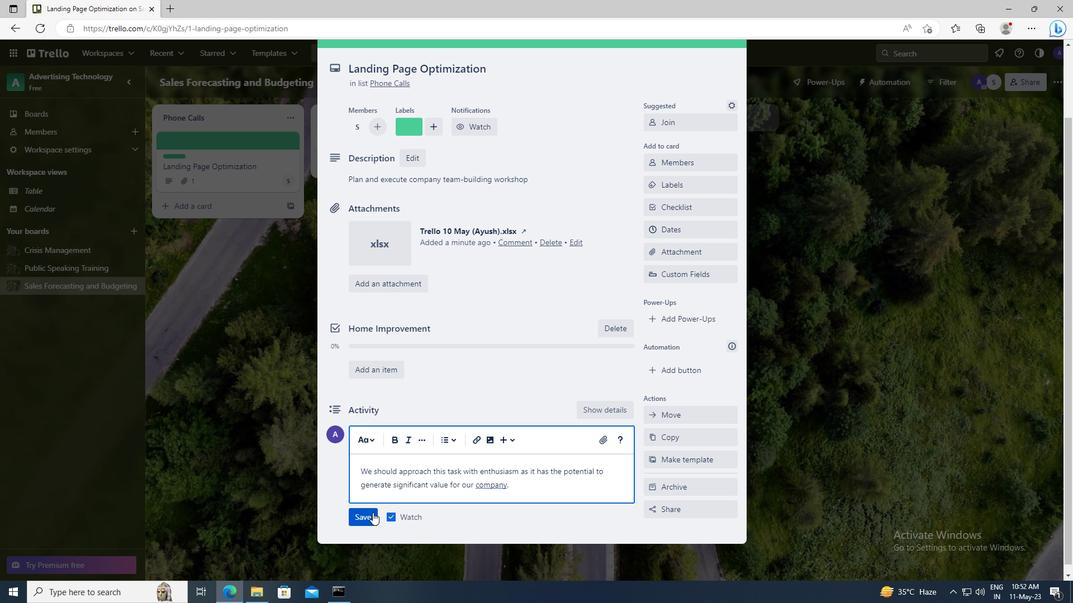 
Action: Mouse moved to (672, 231)
Screenshot: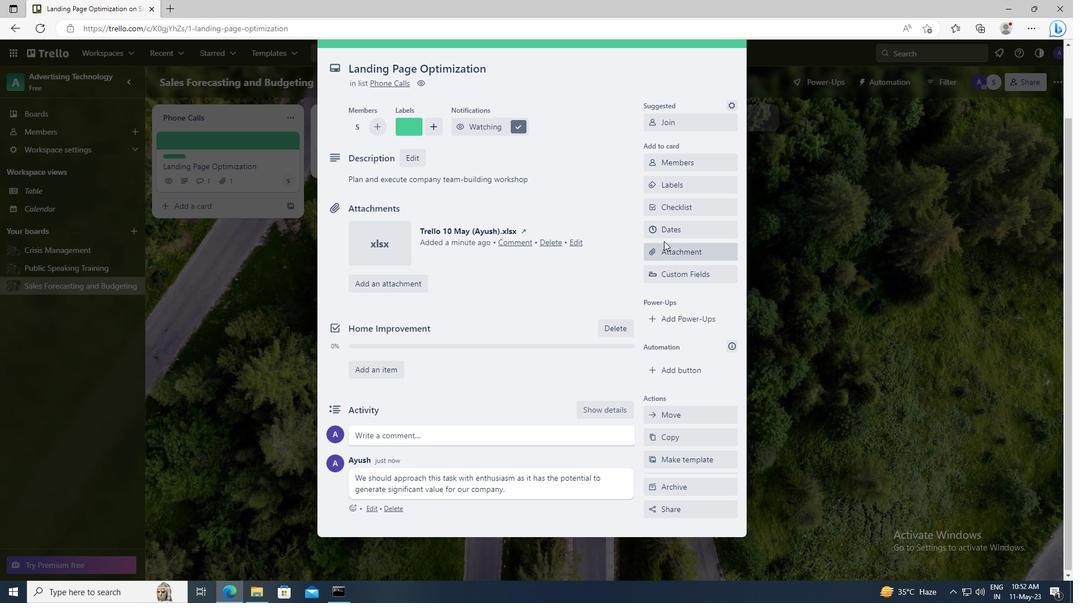 
Action: Mouse pressed left at (672, 231)
Screenshot: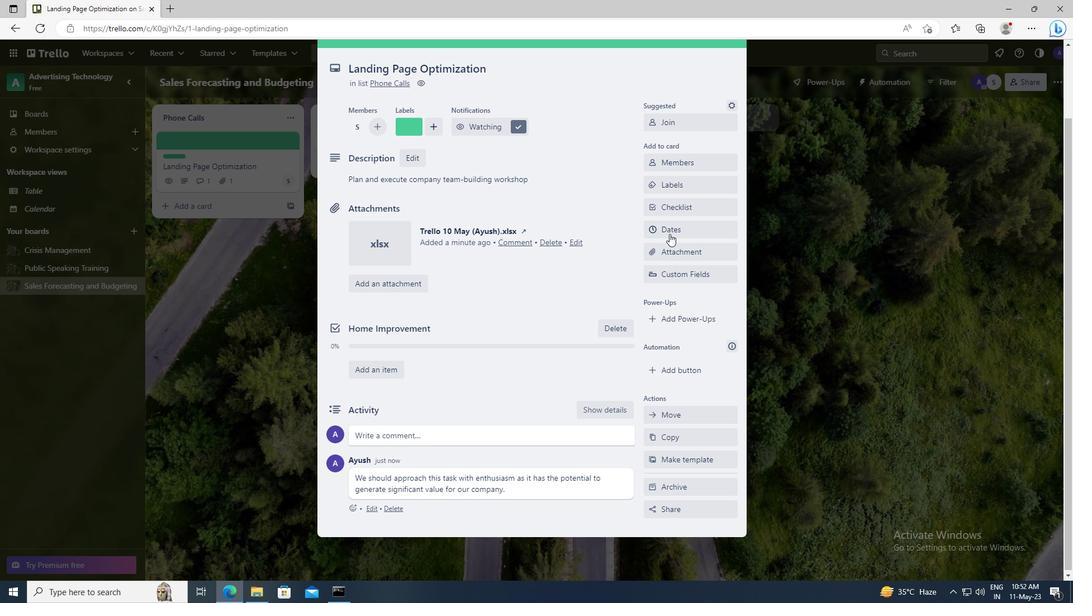 
Action: Mouse moved to (656, 285)
Screenshot: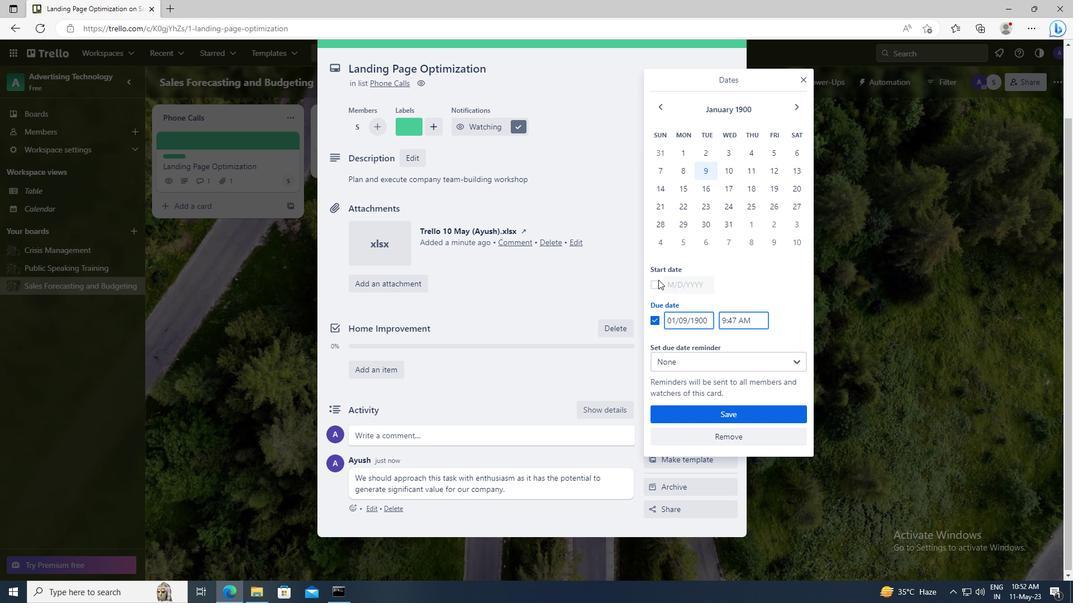 
Action: Mouse pressed left at (656, 285)
Screenshot: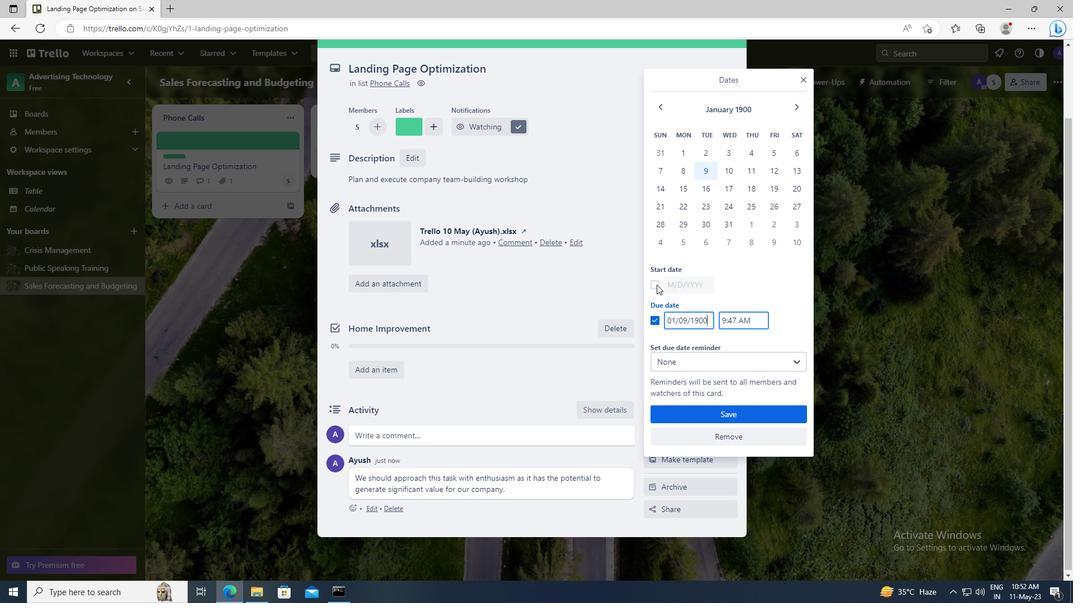 
Action: Mouse moved to (707, 286)
Screenshot: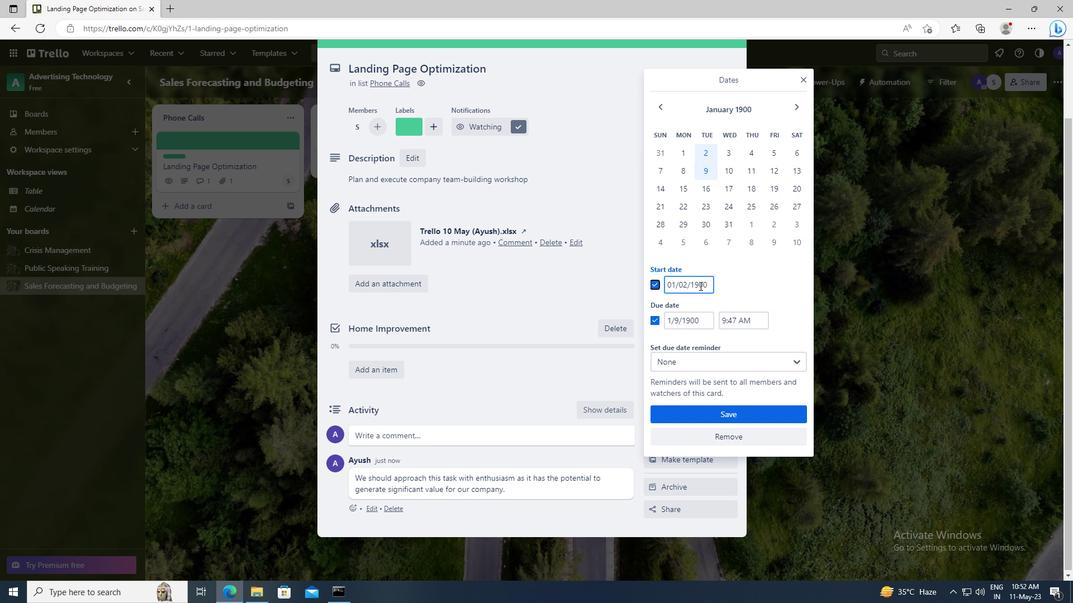 
Action: Mouse pressed left at (707, 286)
Screenshot: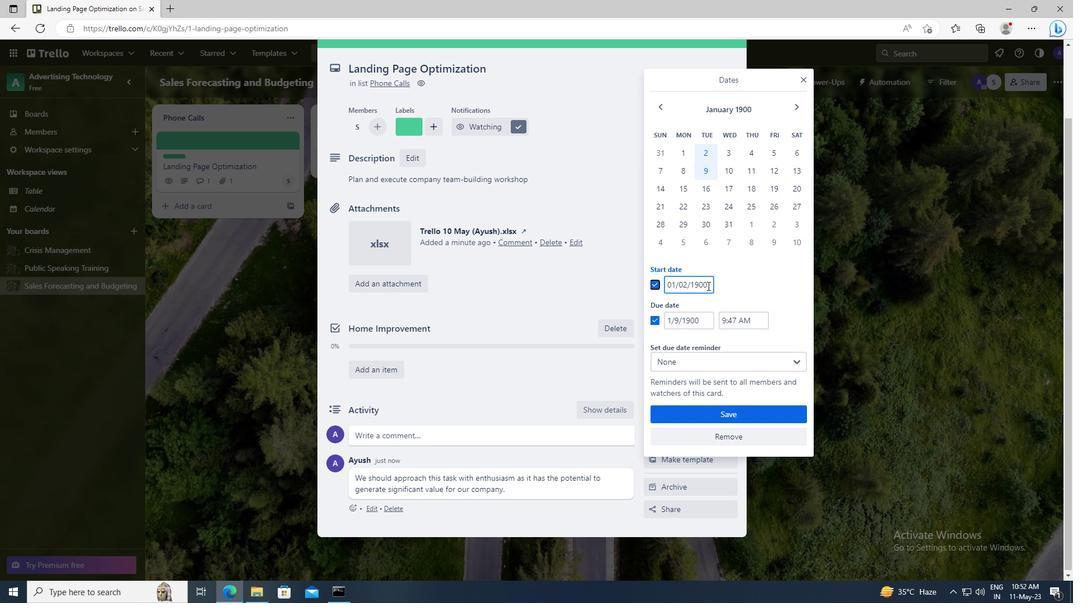 
Action: Key pressed <Key.left><Key.left><Key.left><Key.left><Key.left><Key.backspace>3
Screenshot: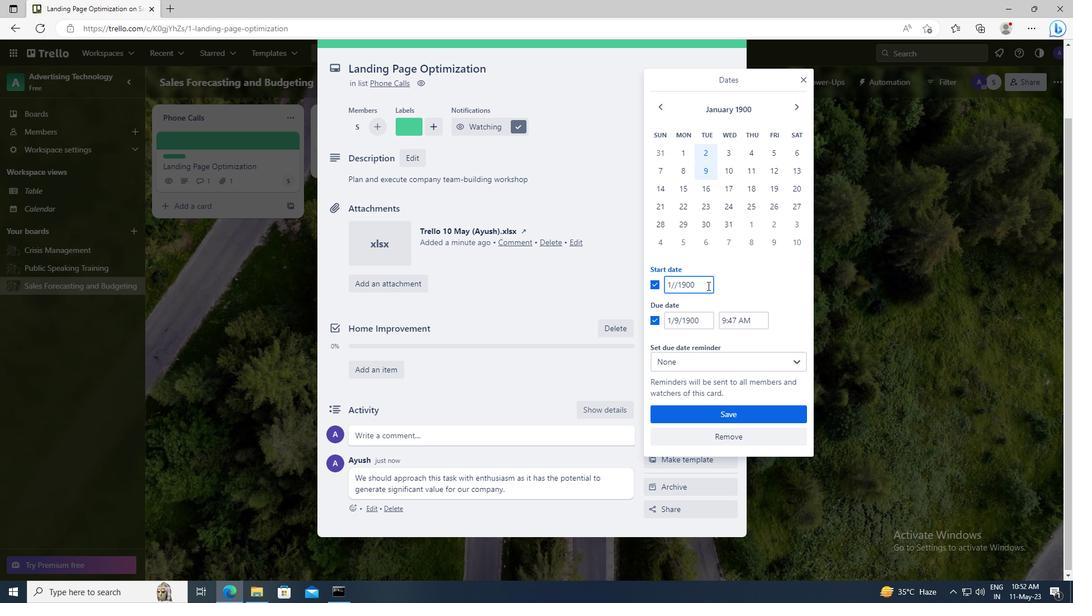 
Action: Mouse moved to (706, 319)
Screenshot: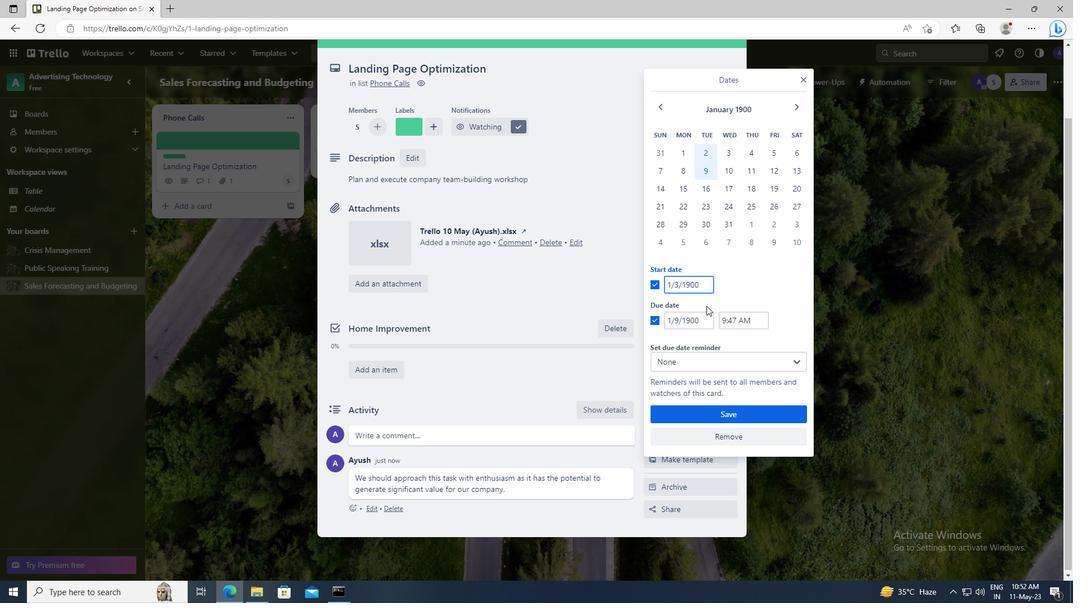 
Action: Mouse pressed left at (706, 319)
Screenshot: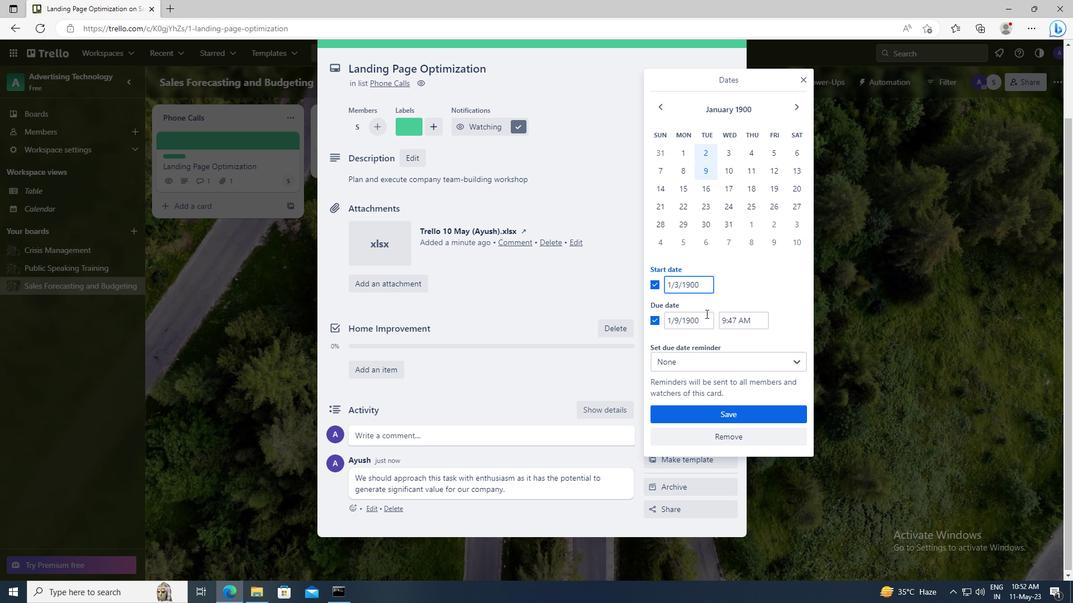 
Action: Key pressed <Key.left><Key.left><Key.left><Key.left><Key.left><Key.backspace>10
Screenshot: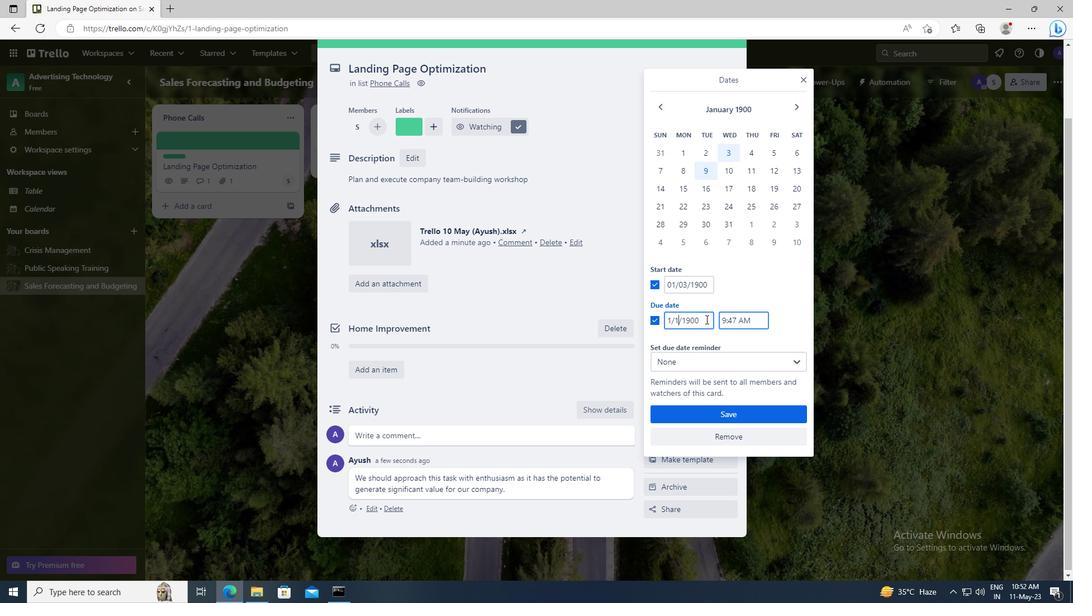
Action: Mouse moved to (704, 412)
Screenshot: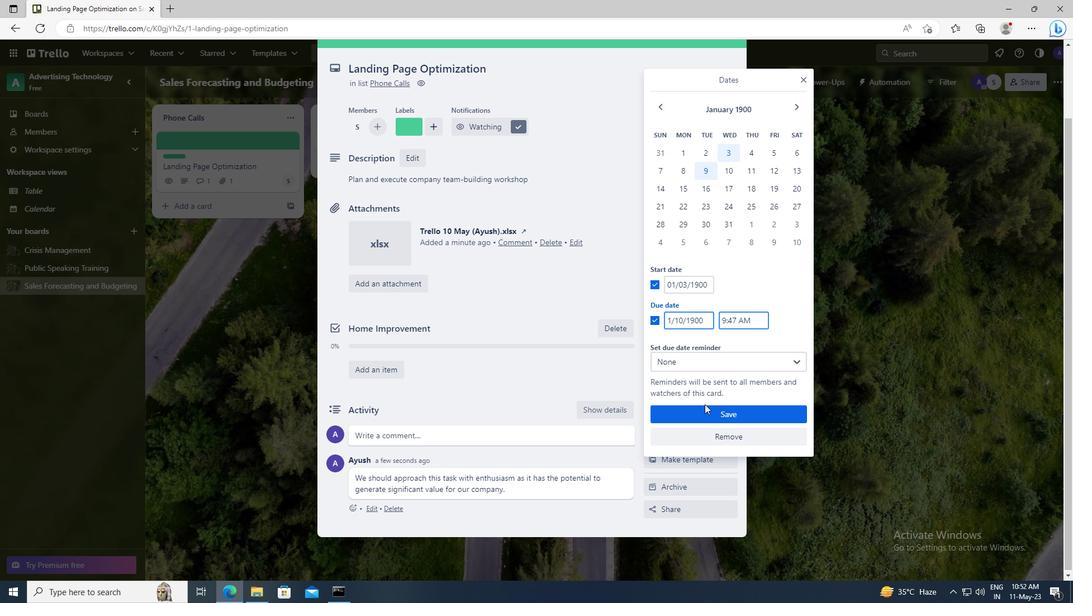 
Action: Mouse pressed left at (704, 412)
Screenshot: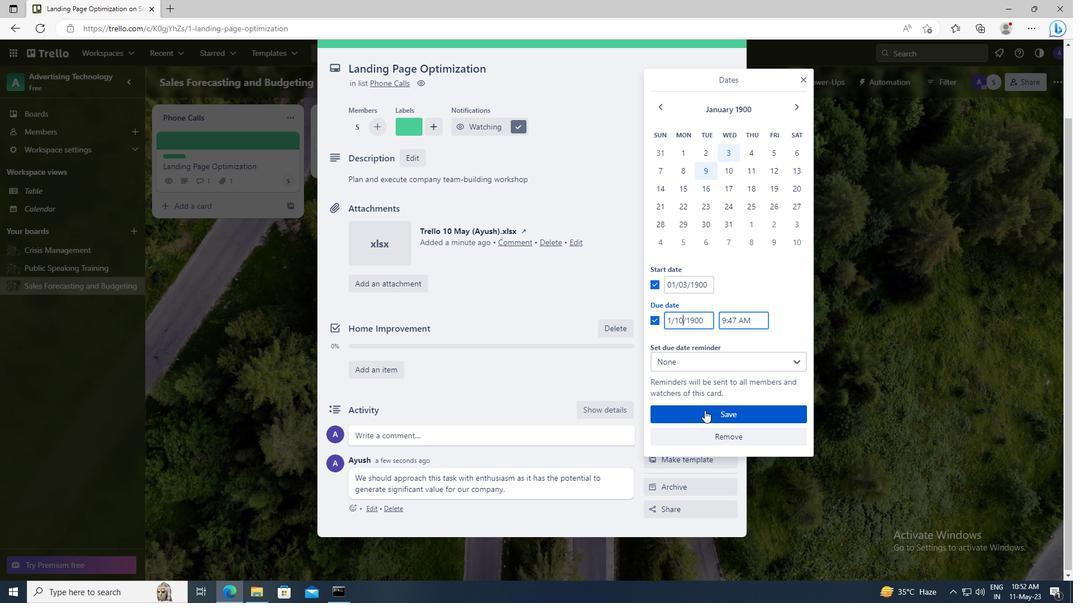 
